 Task: In the  document opinion.html Use the feature 'and check spelling and grammer' Change font style of header to '24' Select the body of letter and change paragraph spacing to  1.5
Action: Mouse moved to (316, 401)
Screenshot: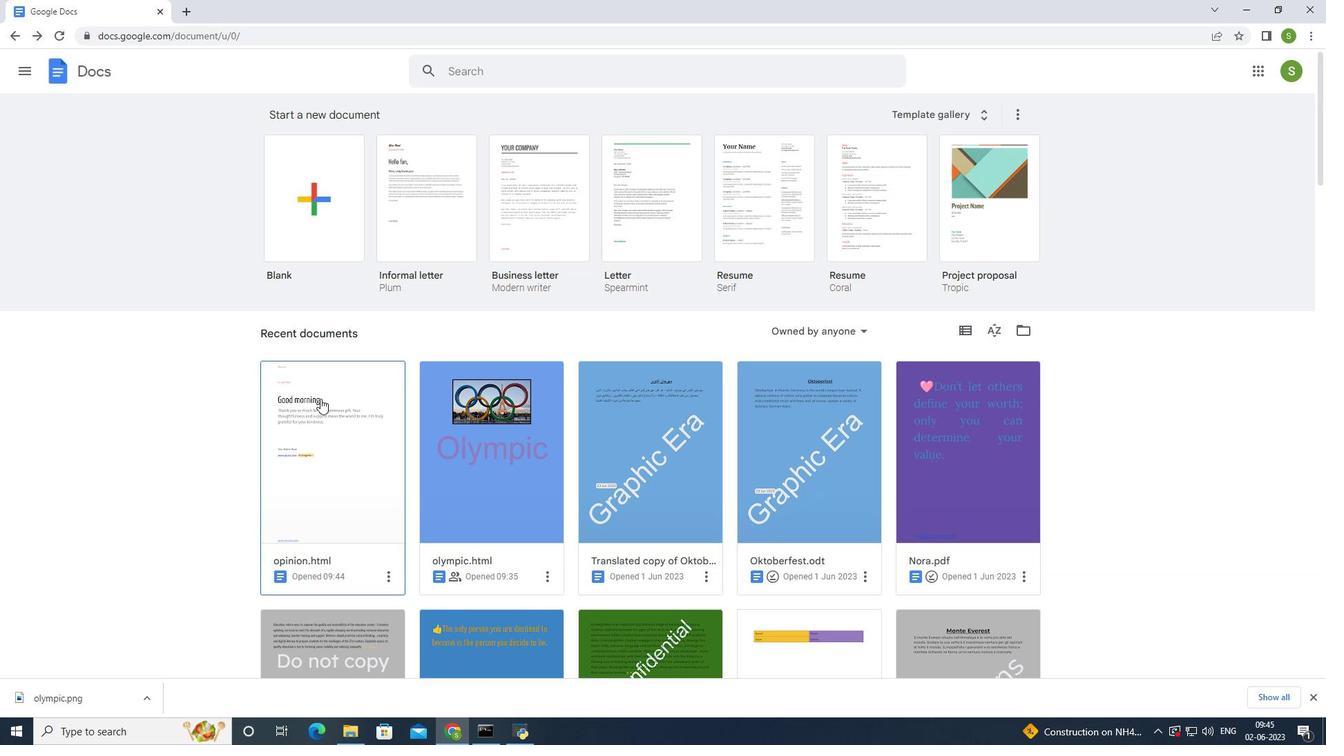 
Action: Mouse pressed left at (316, 401)
Screenshot: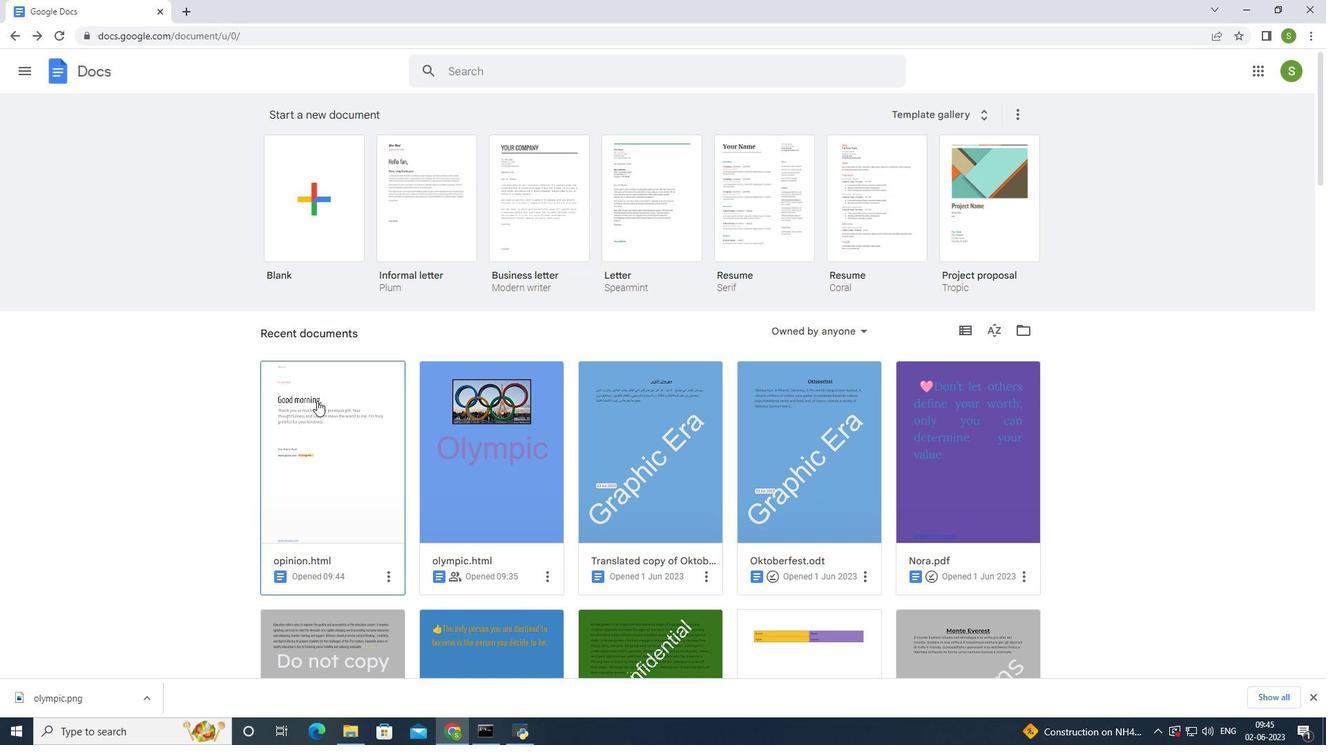 
Action: Mouse moved to (210, 78)
Screenshot: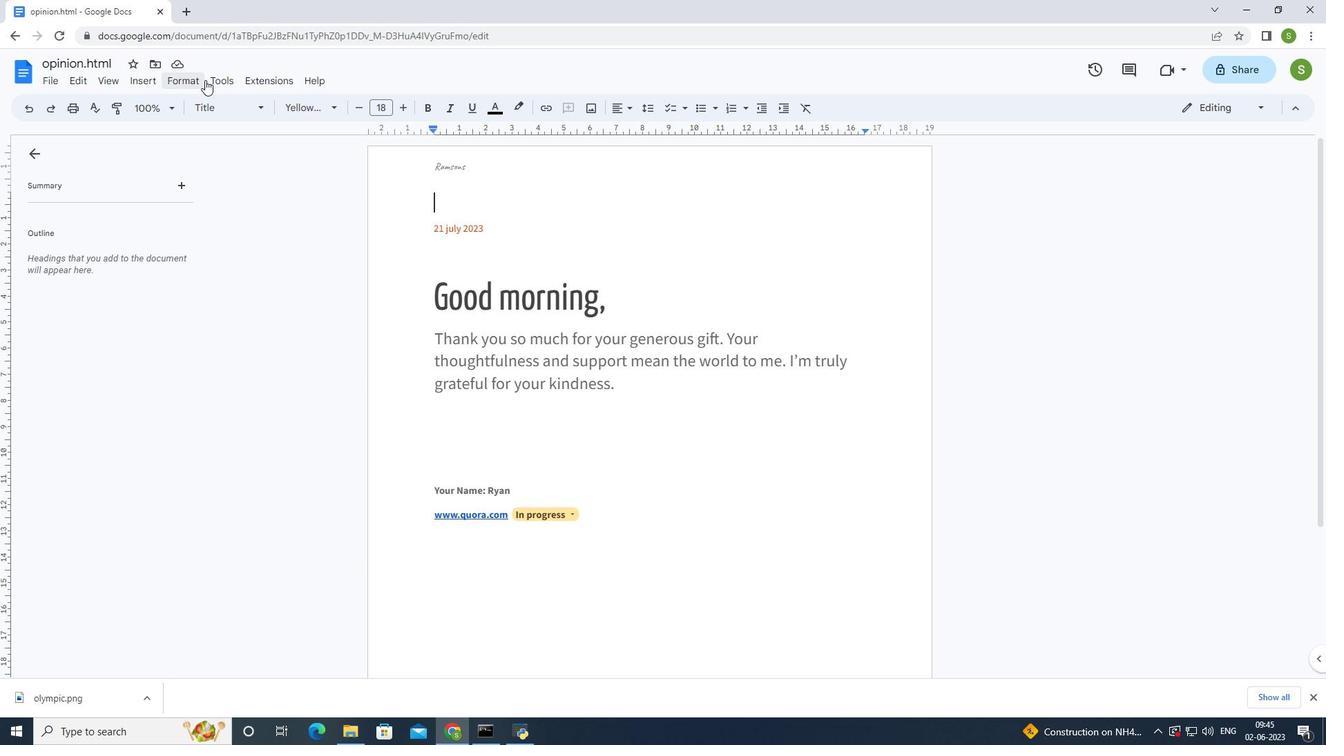 
Action: Mouse pressed left at (210, 78)
Screenshot: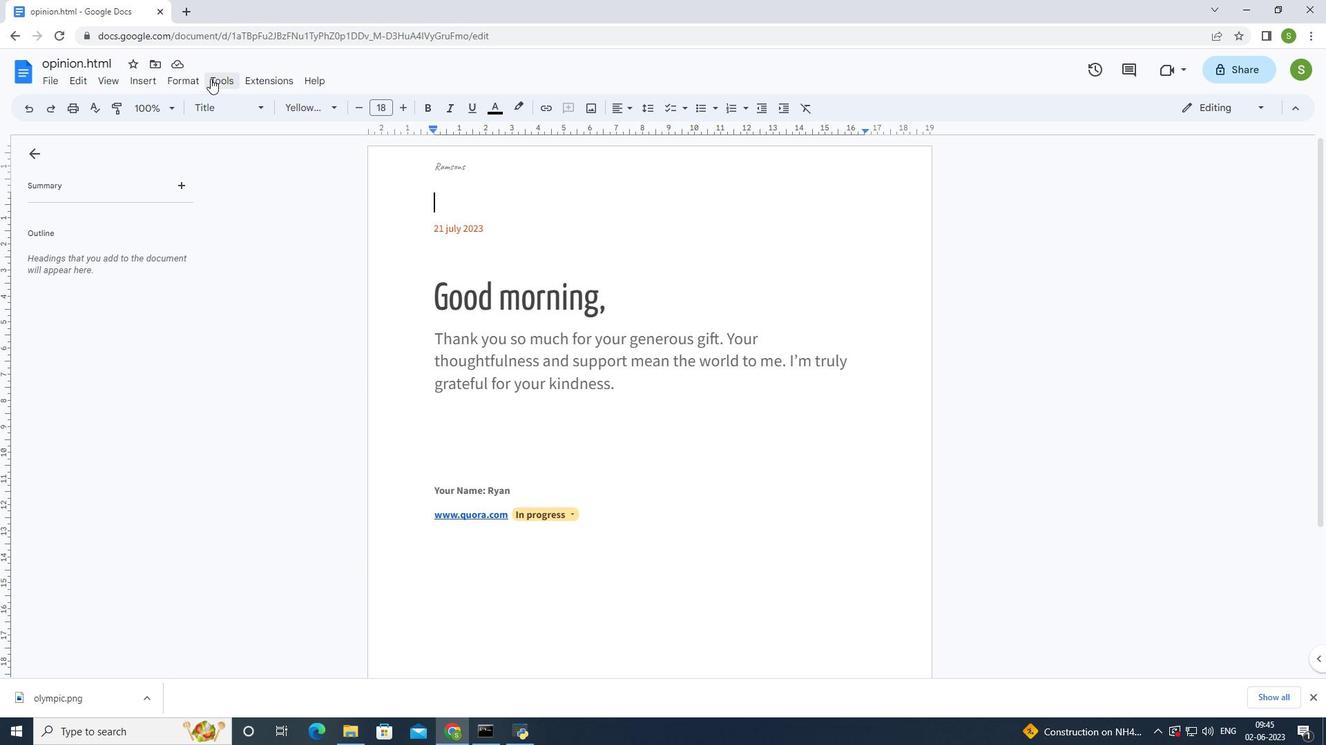 
Action: Mouse moved to (227, 100)
Screenshot: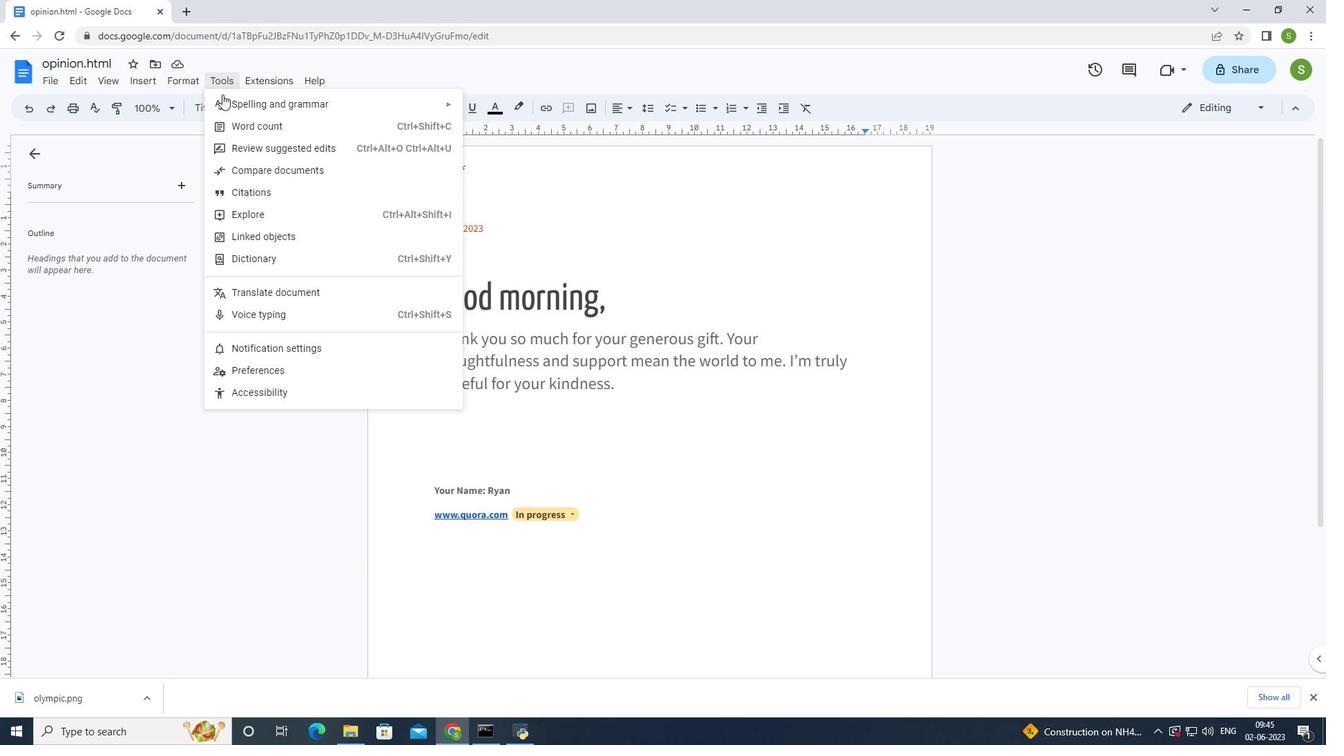 
Action: Mouse pressed left at (227, 100)
Screenshot: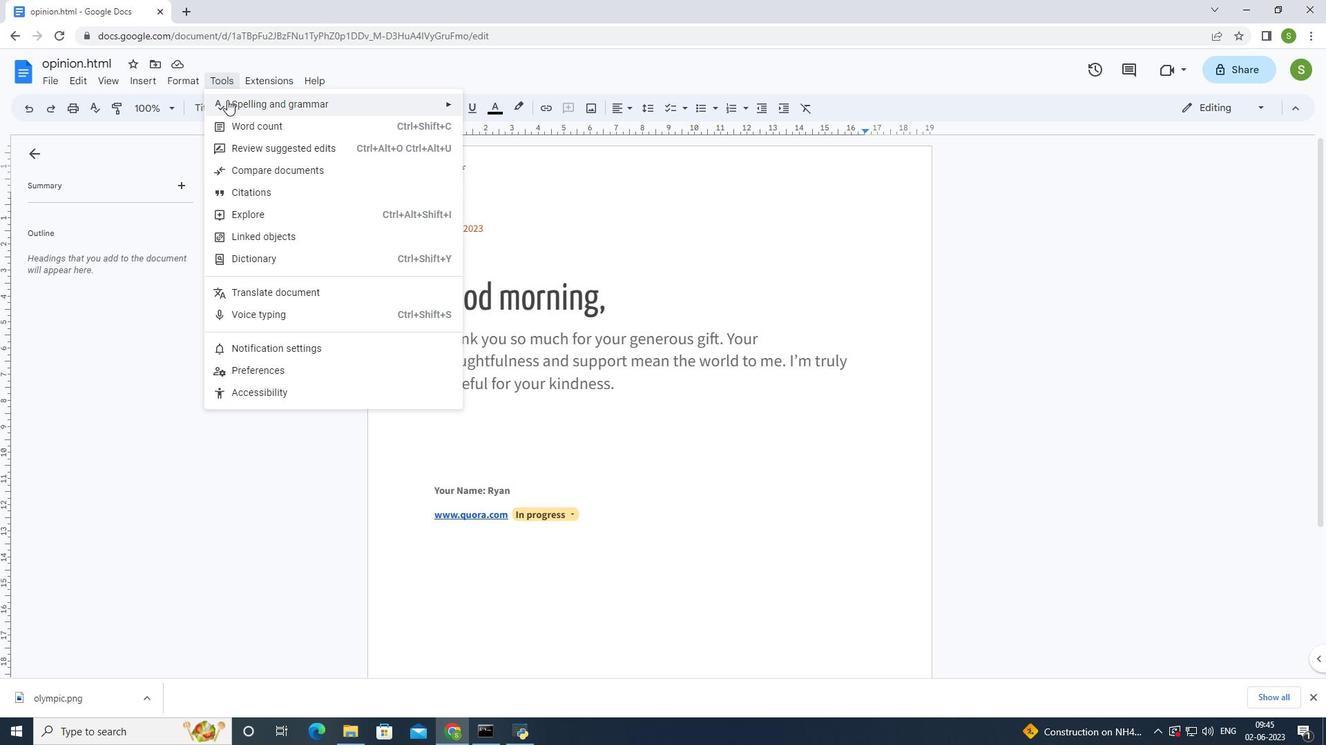
Action: Mouse moved to (562, 105)
Screenshot: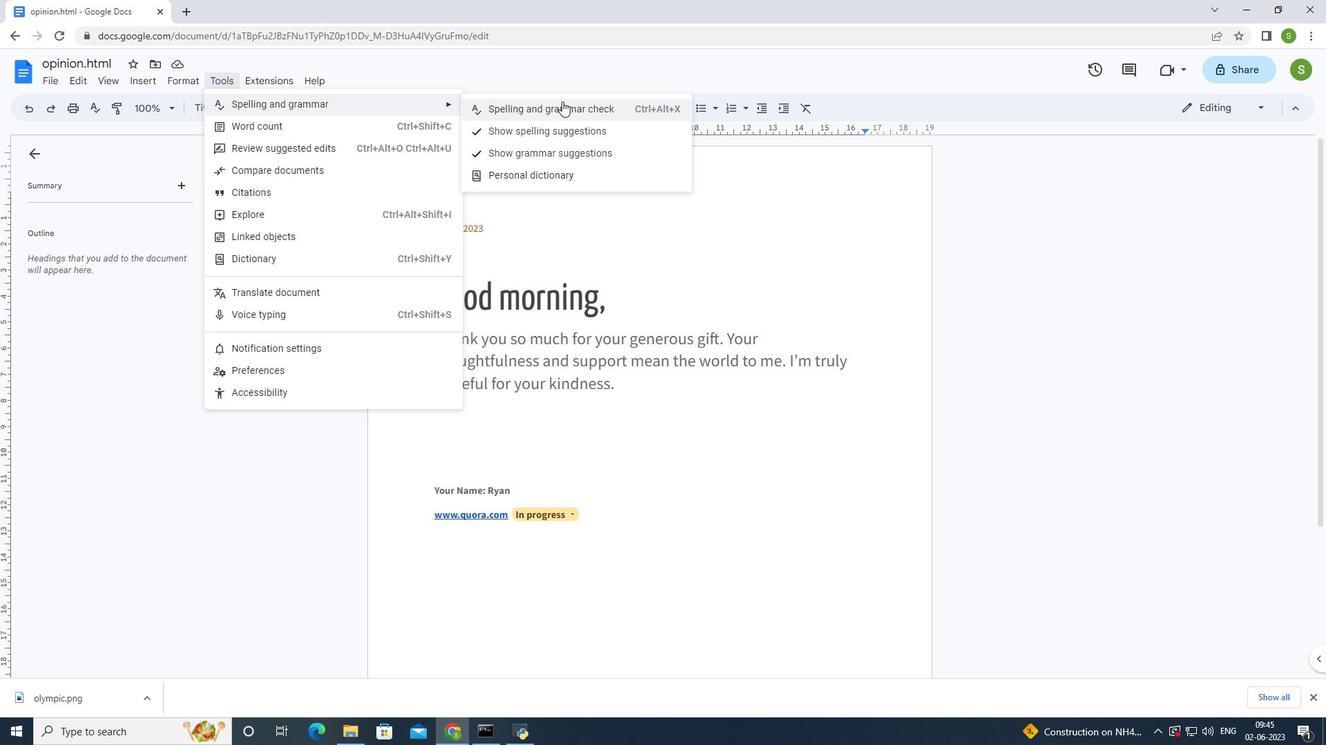 
Action: Mouse pressed left at (562, 105)
Screenshot: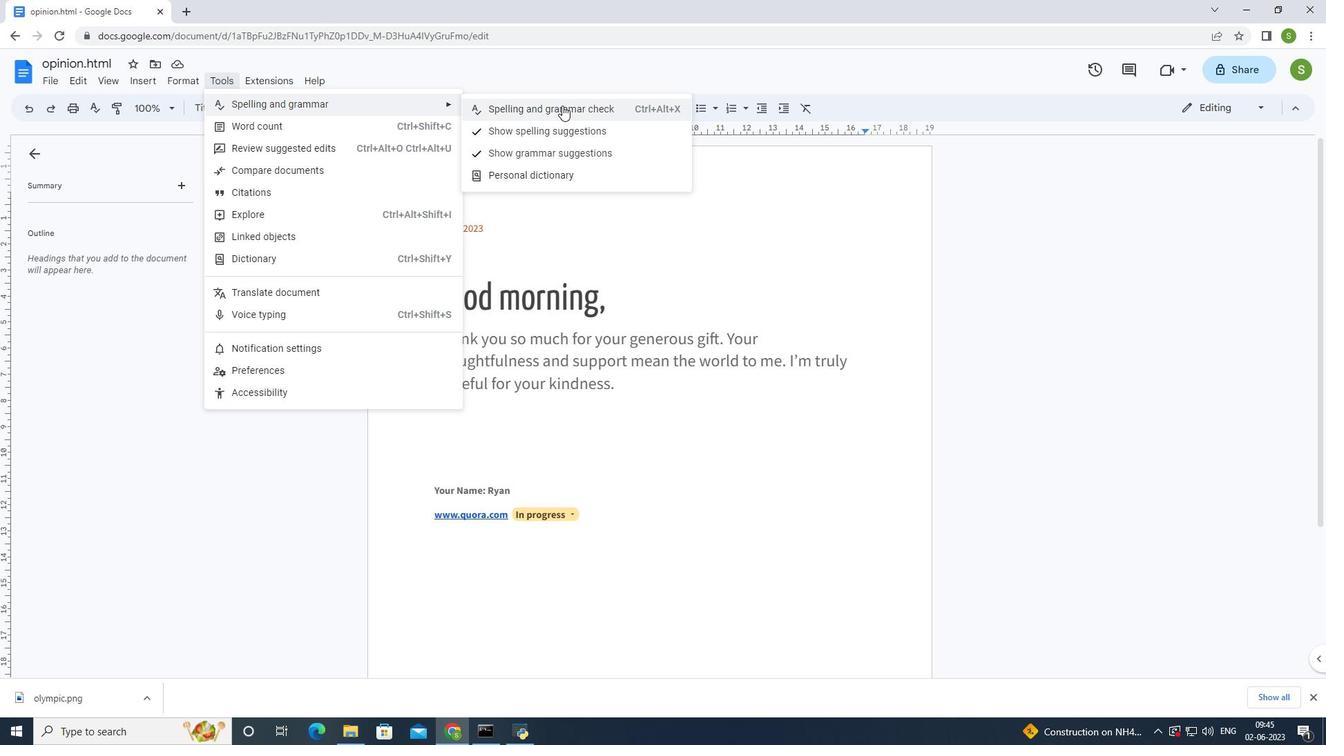 
Action: Mouse moved to (473, 171)
Screenshot: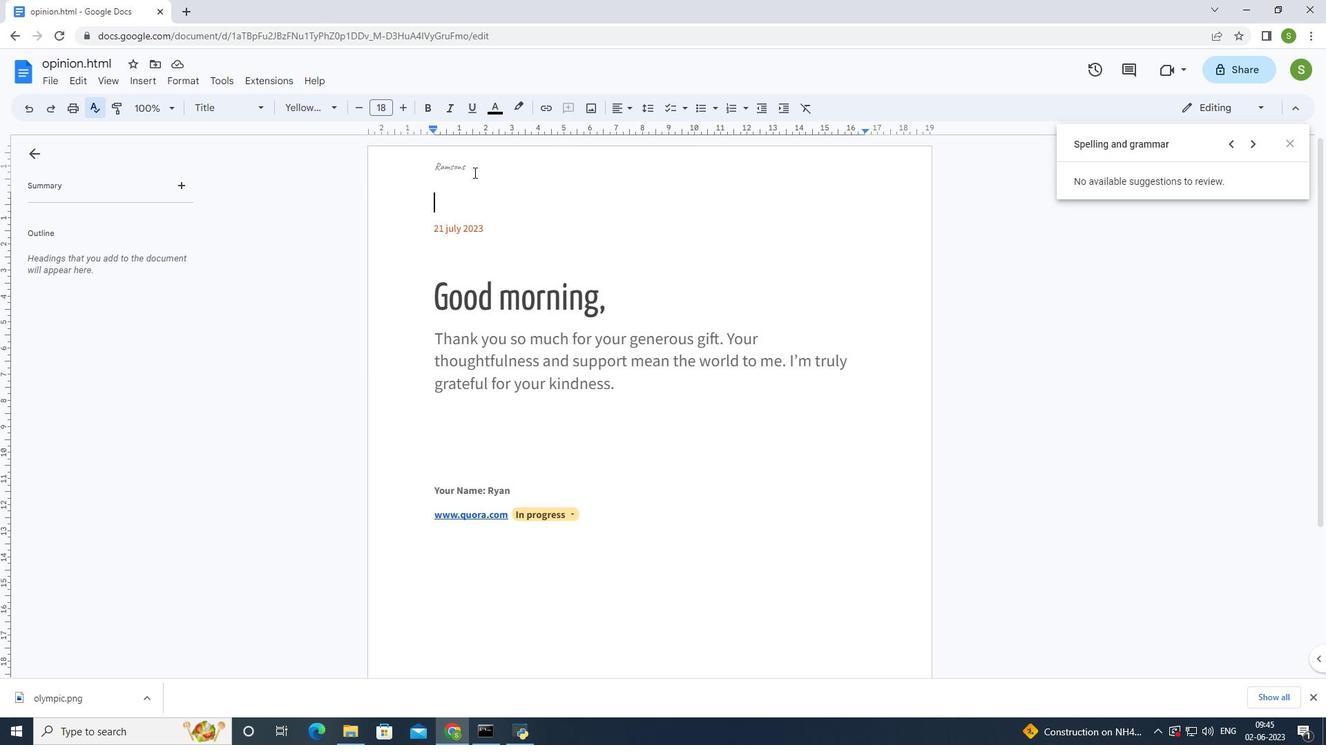 
Action: Mouse pressed left at (473, 171)
Screenshot: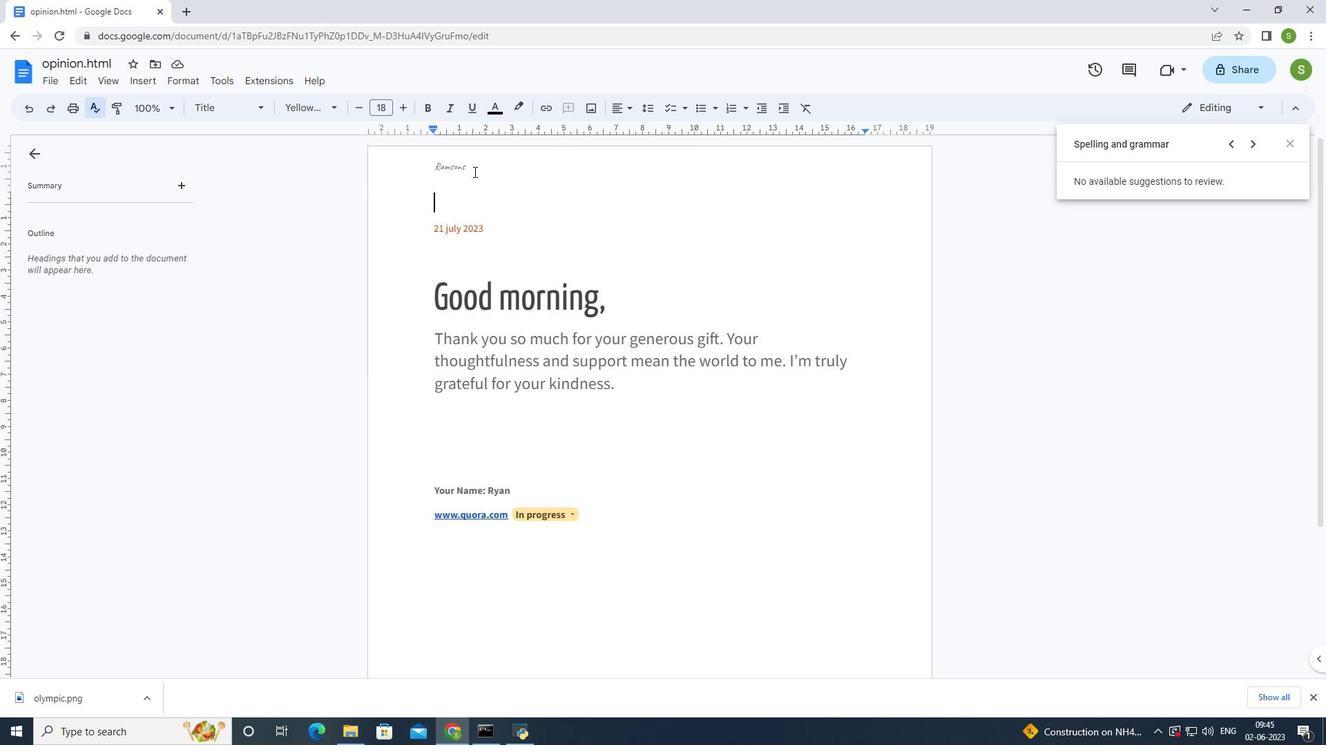 
Action: Mouse moved to (472, 167)
Screenshot: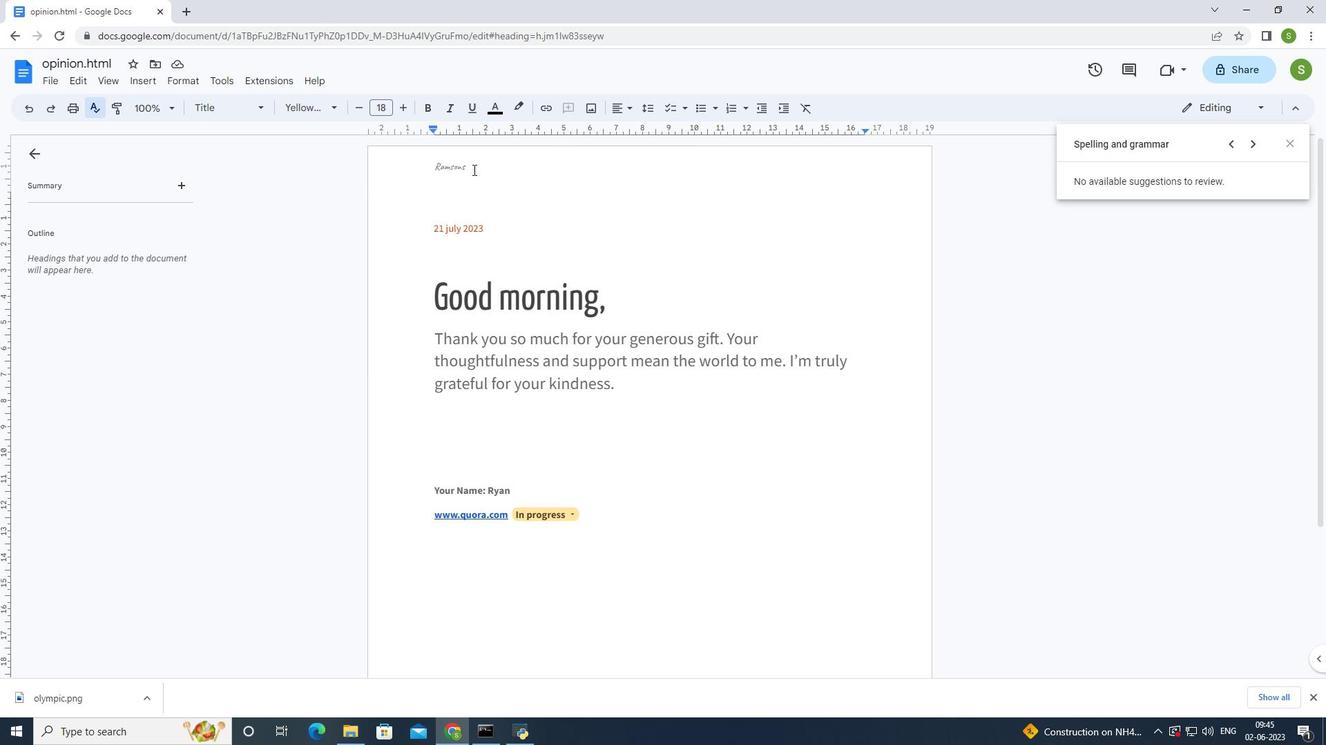 
Action: Mouse pressed left at (472, 167)
Screenshot: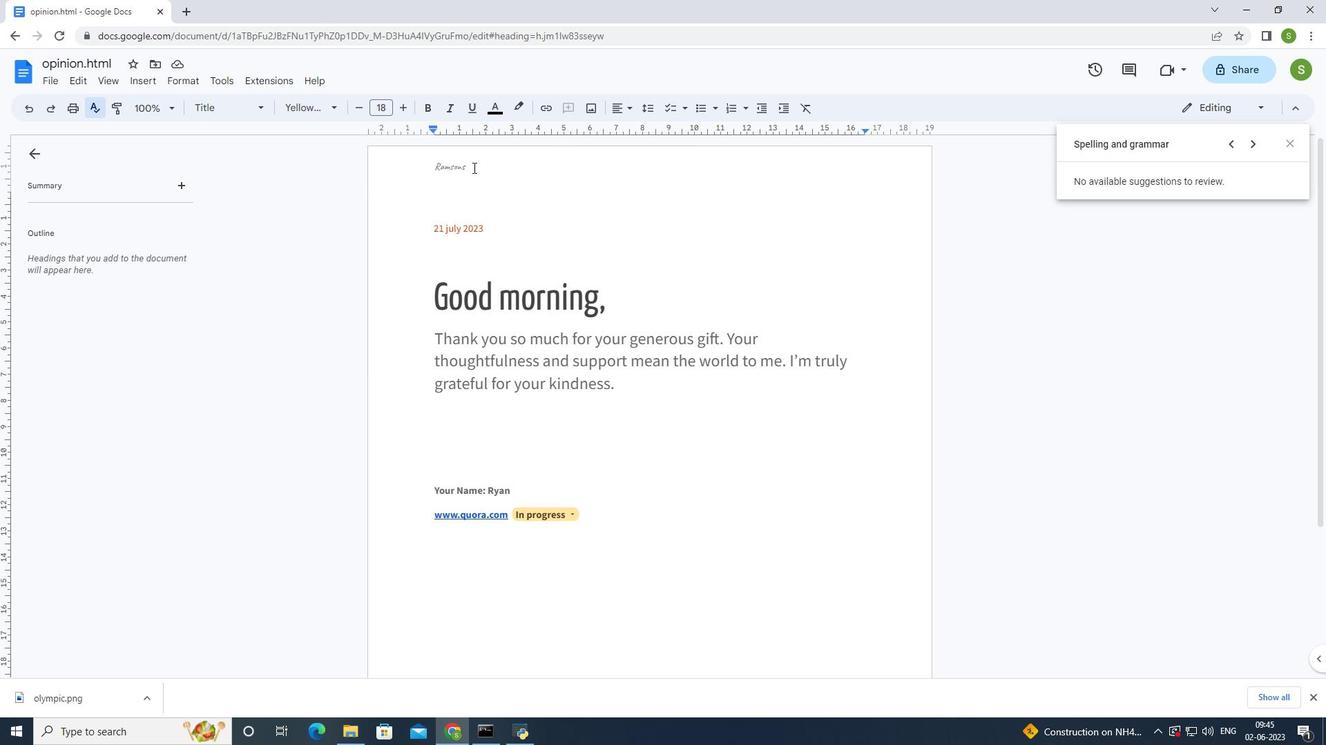 
Action: Mouse moved to (477, 169)
Screenshot: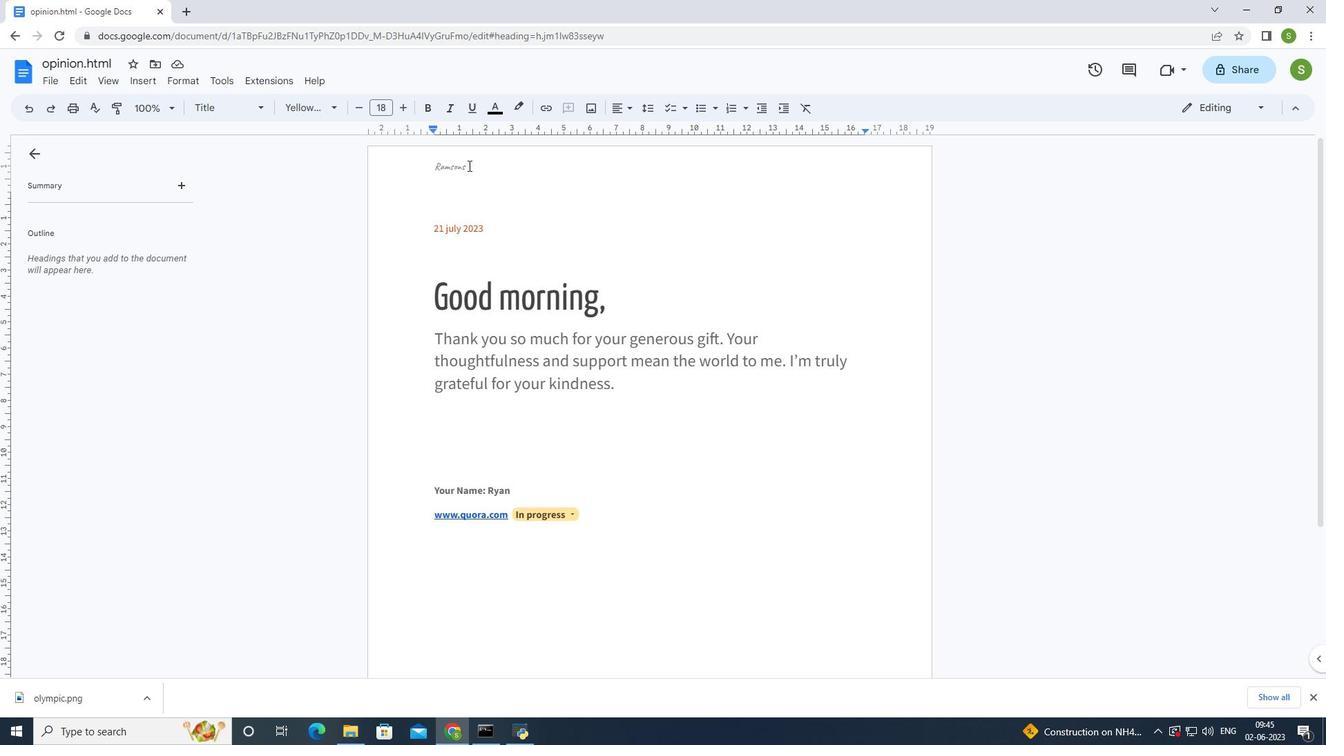 
Action: Mouse pressed left at (477, 169)
Screenshot: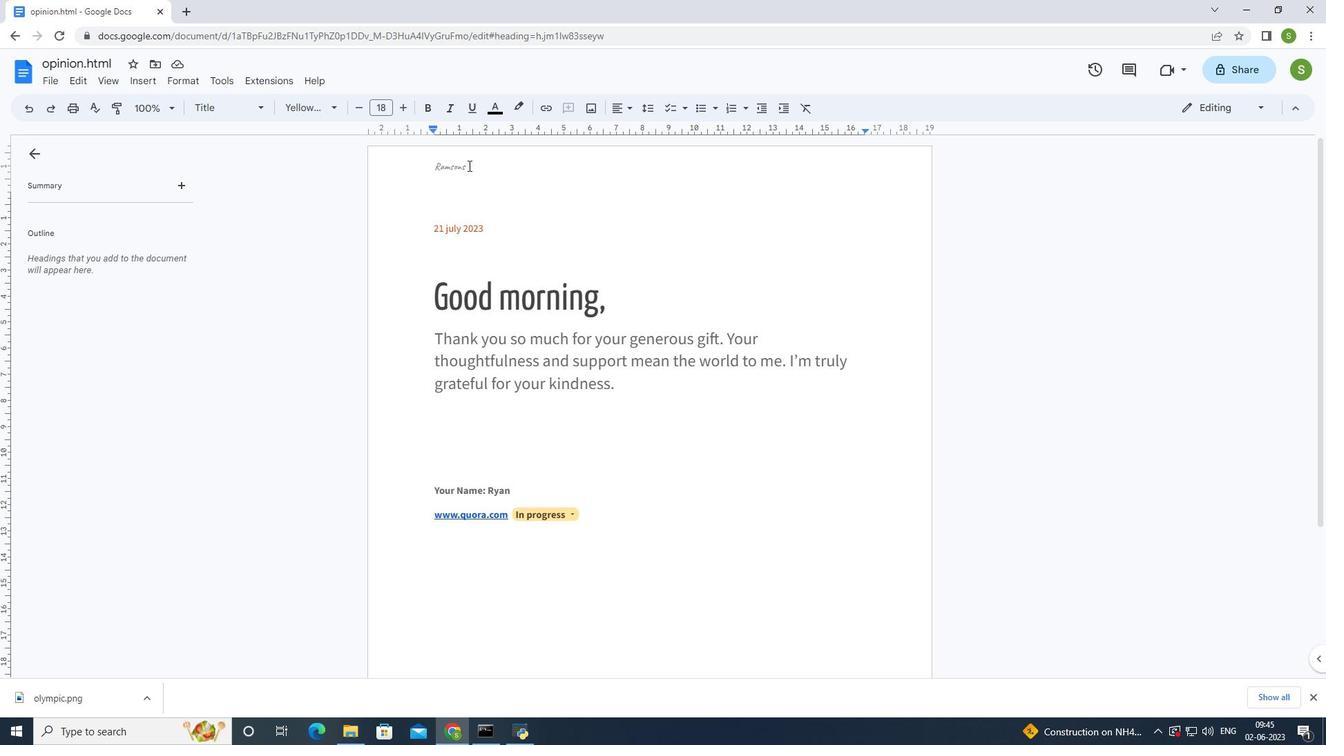 
Action: Mouse pressed left at (477, 169)
Screenshot: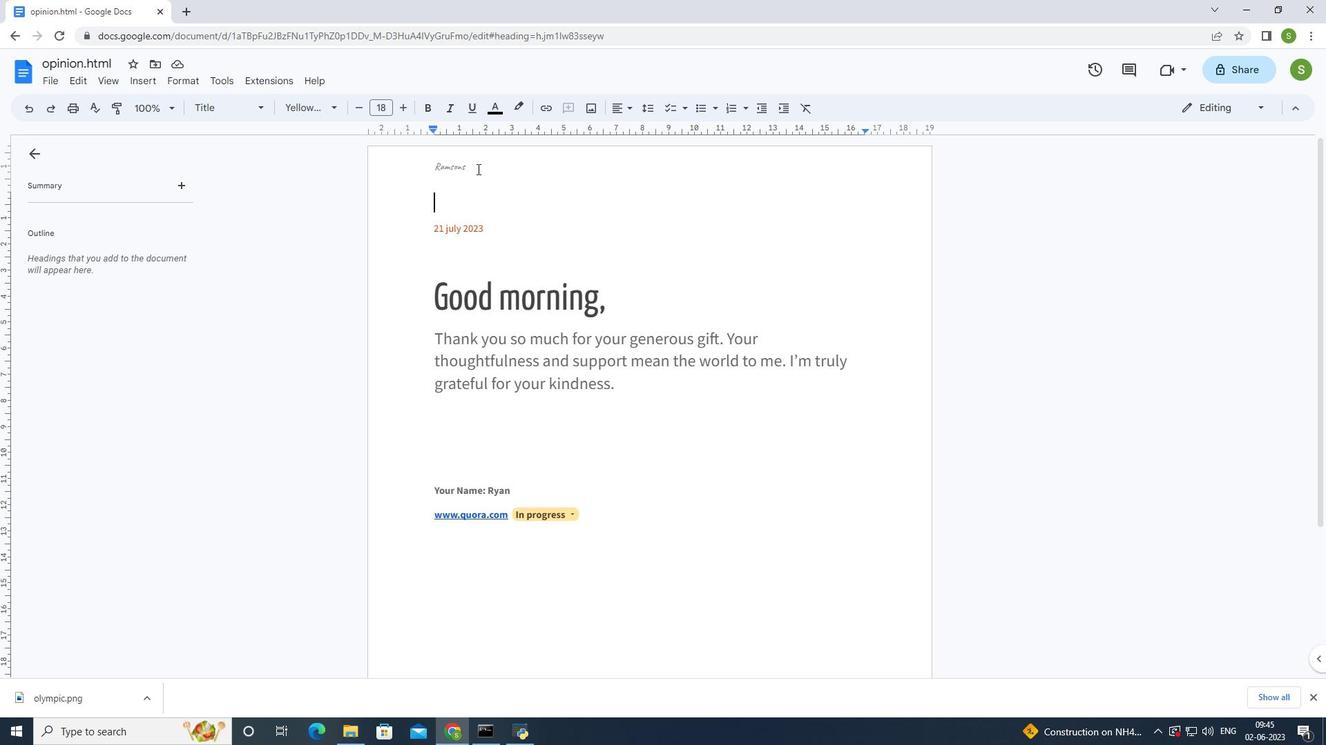 
Action: Mouse pressed left at (477, 169)
Screenshot: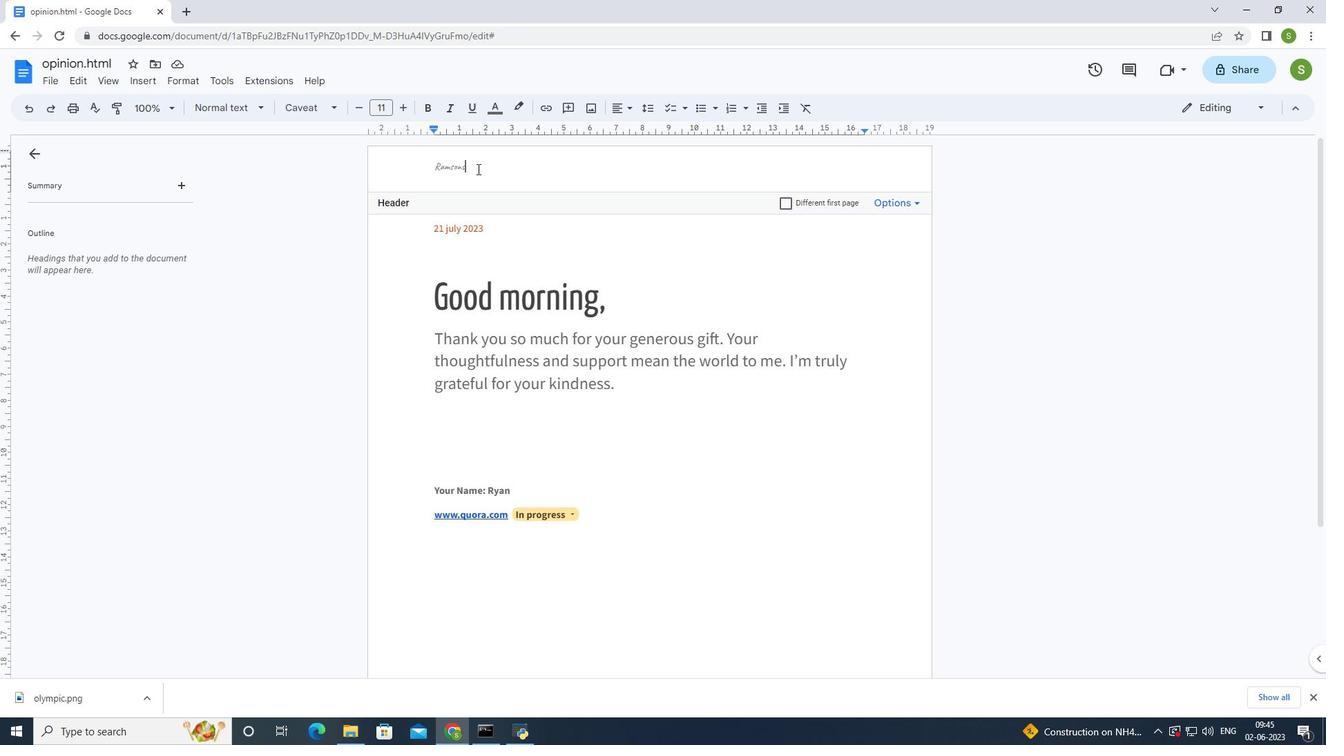 
Action: Mouse moved to (400, 109)
Screenshot: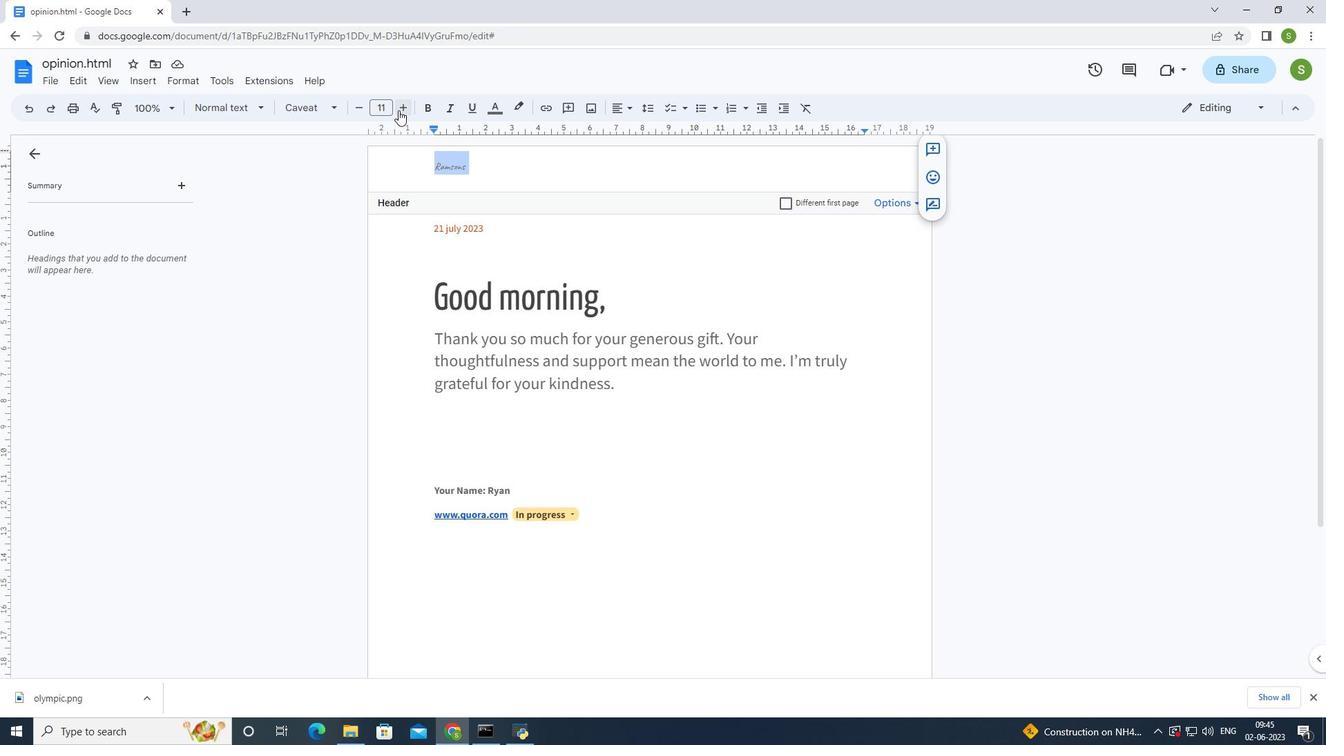 
Action: Mouse pressed left at (400, 109)
Screenshot: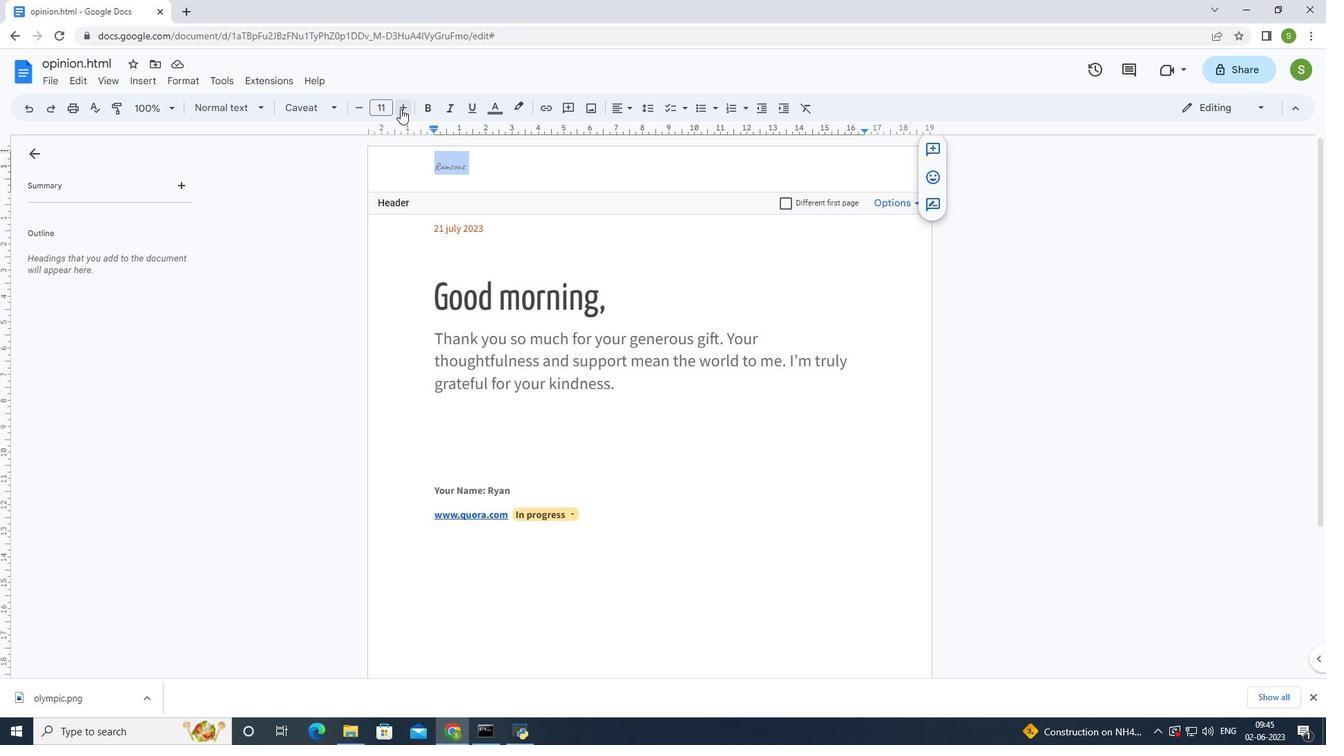 
Action: Mouse pressed left at (400, 109)
Screenshot: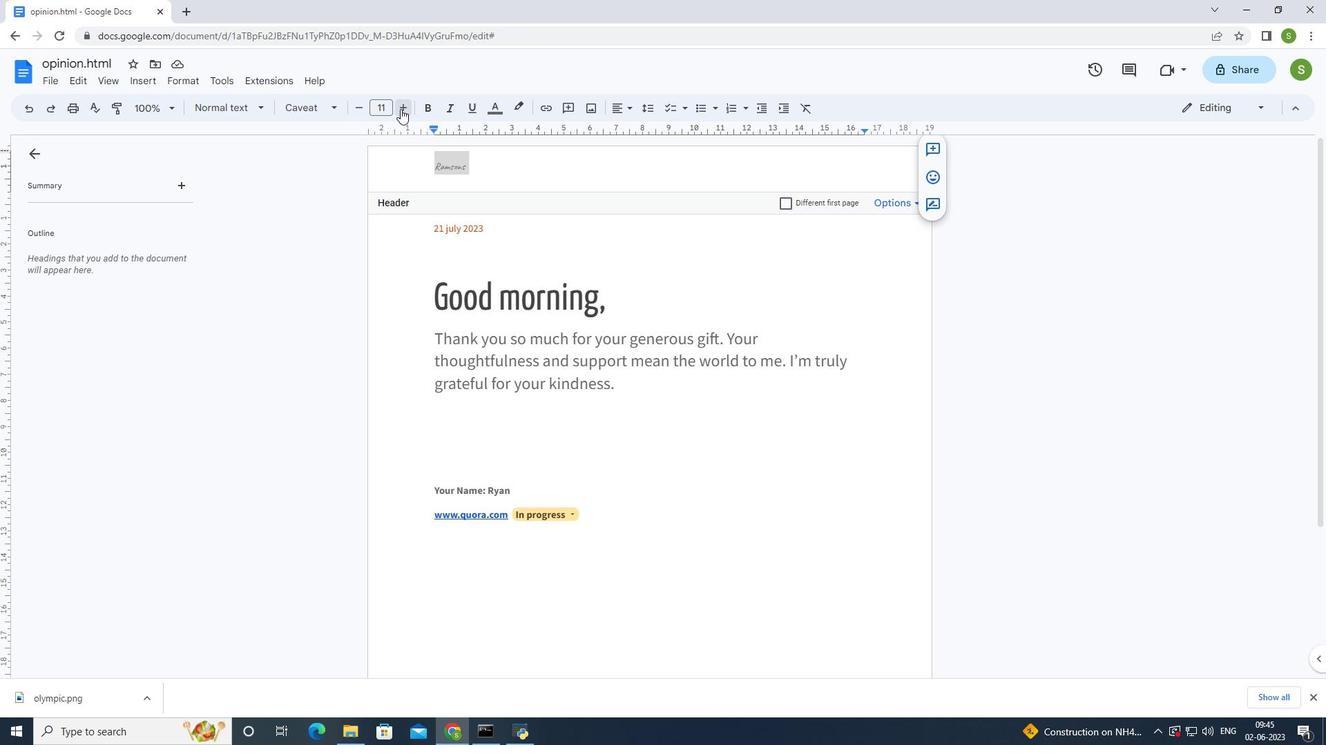 
Action: Mouse pressed left at (400, 109)
Screenshot: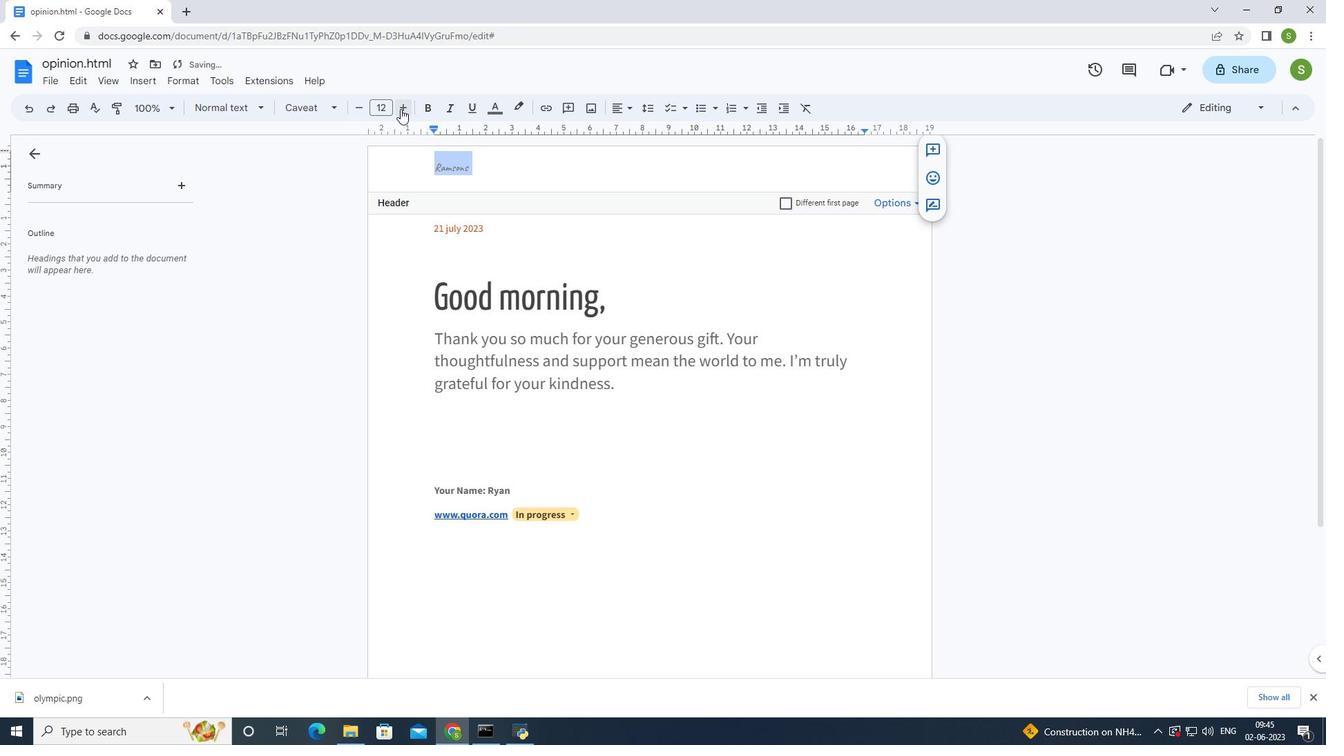 
Action: Mouse pressed left at (400, 109)
Screenshot: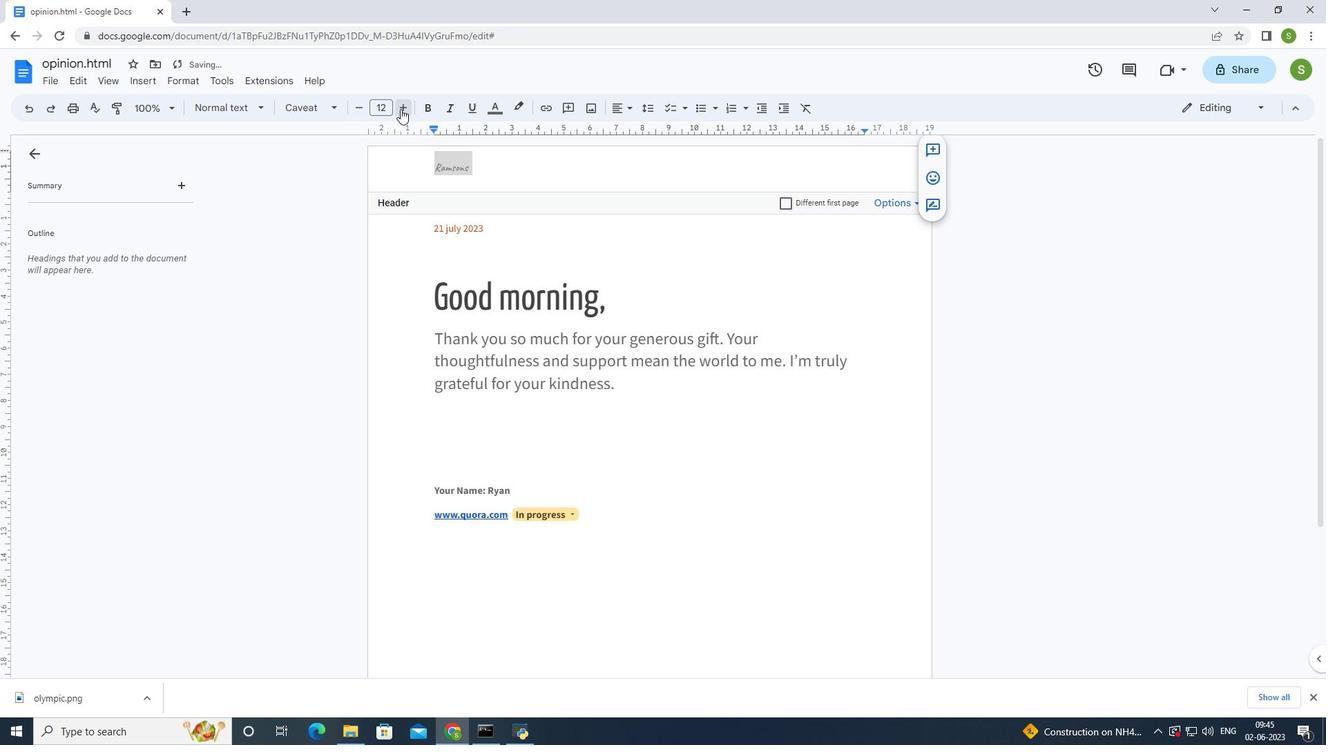 
Action: Mouse pressed left at (400, 109)
Screenshot: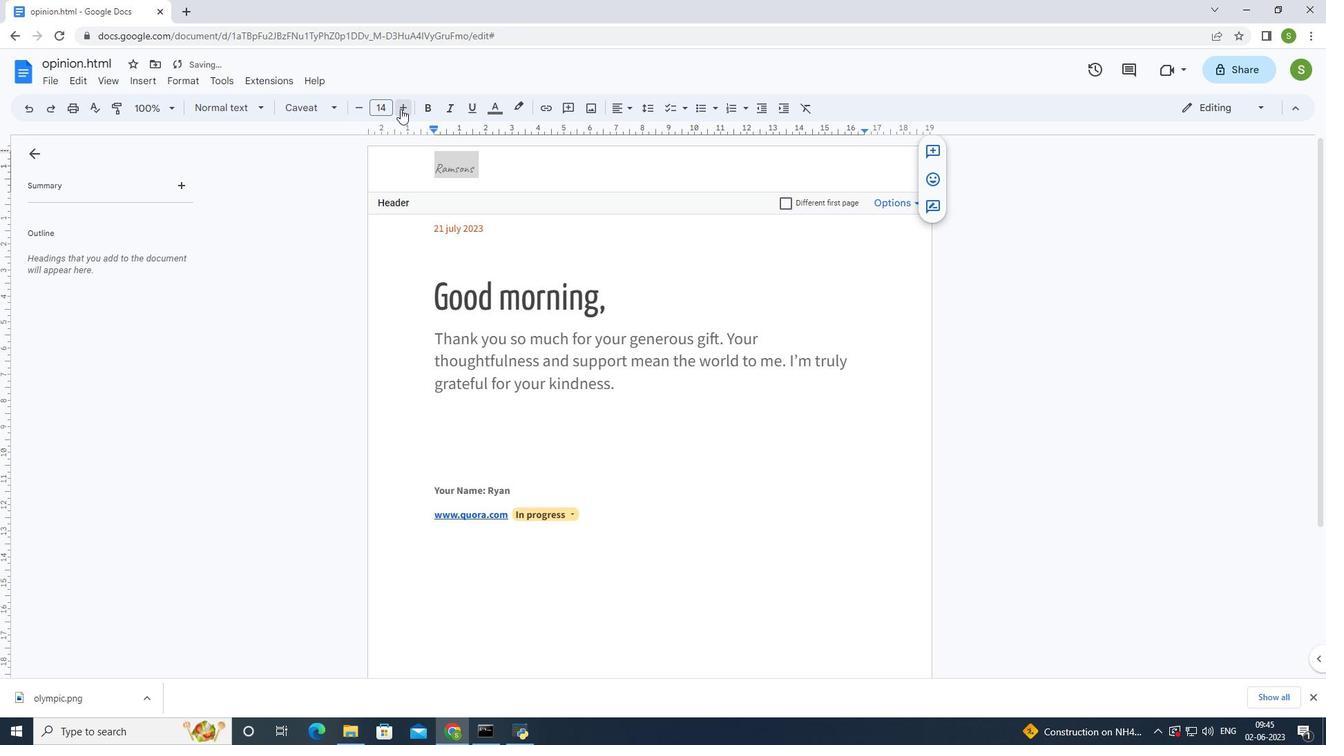 
Action: Mouse pressed left at (400, 109)
Screenshot: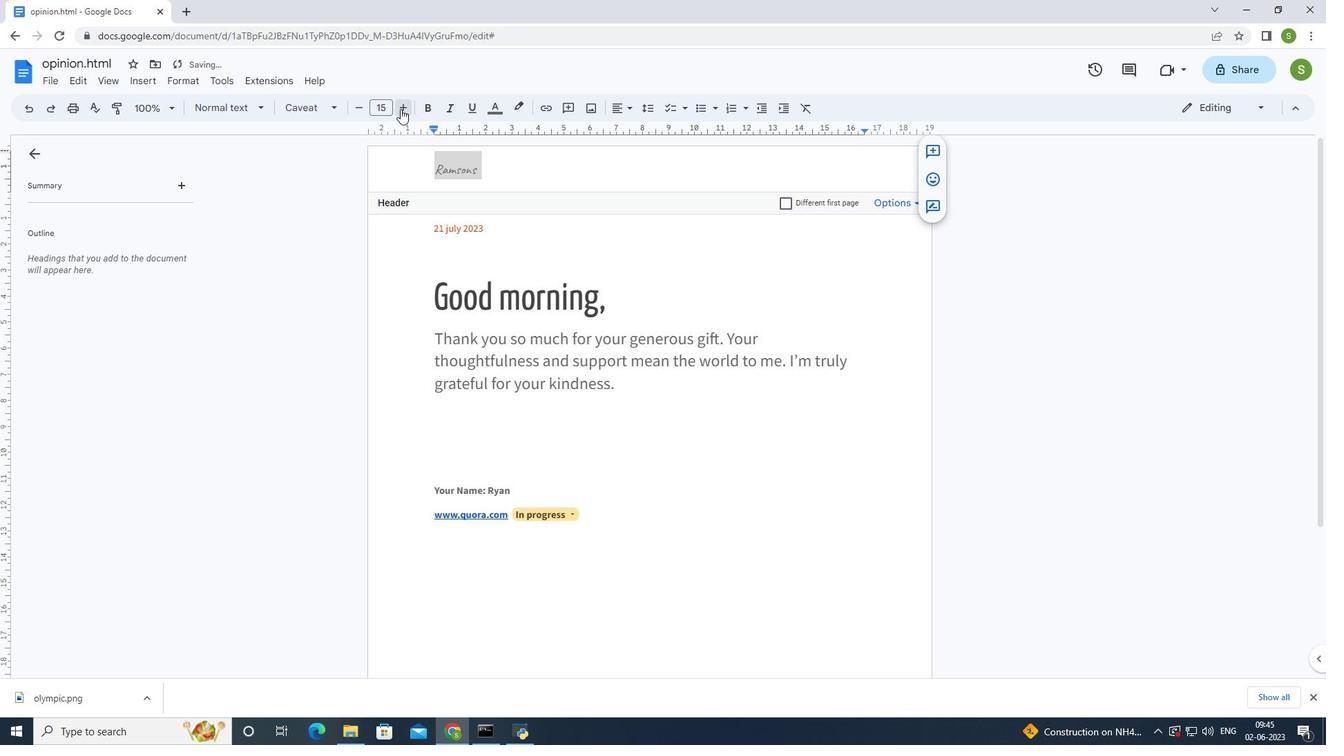 
Action: Mouse pressed left at (400, 109)
Screenshot: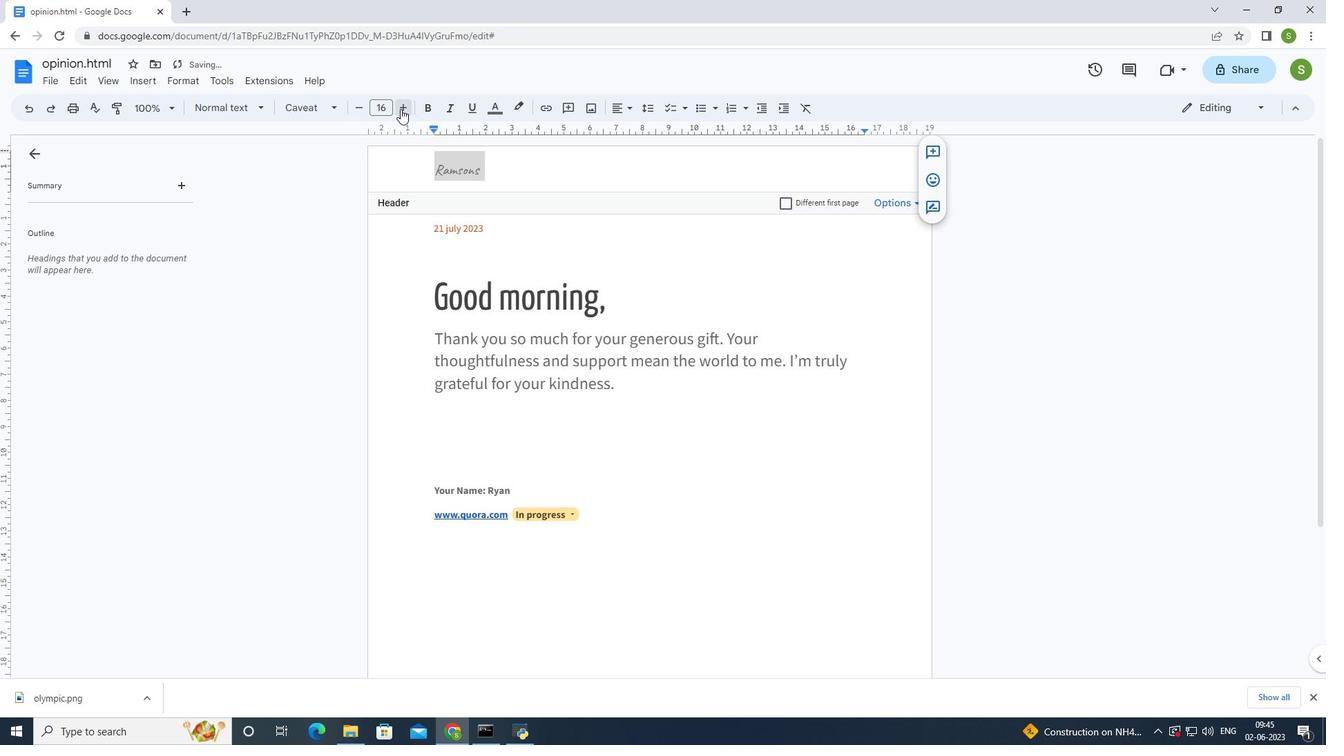 
Action: Mouse pressed left at (400, 109)
Screenshot: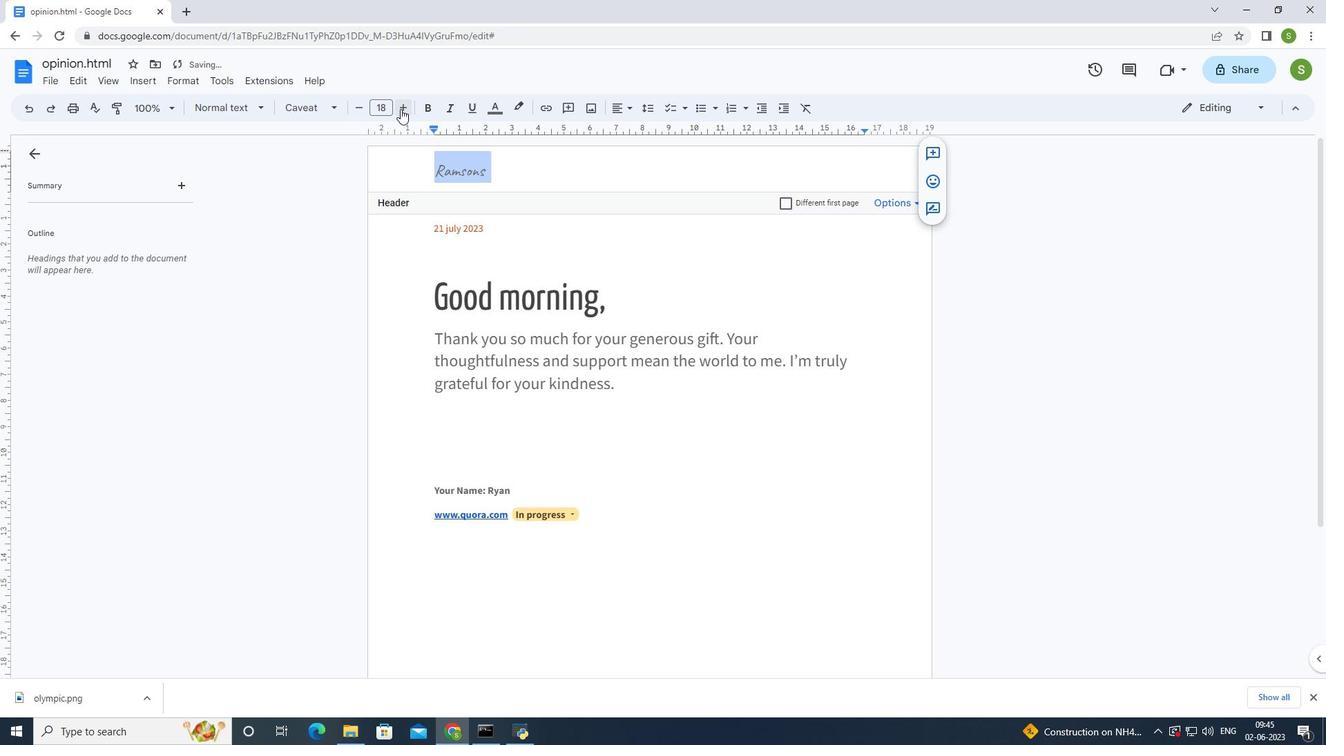 
Action: Mouse pressed left at (400, 109)
Screenshot: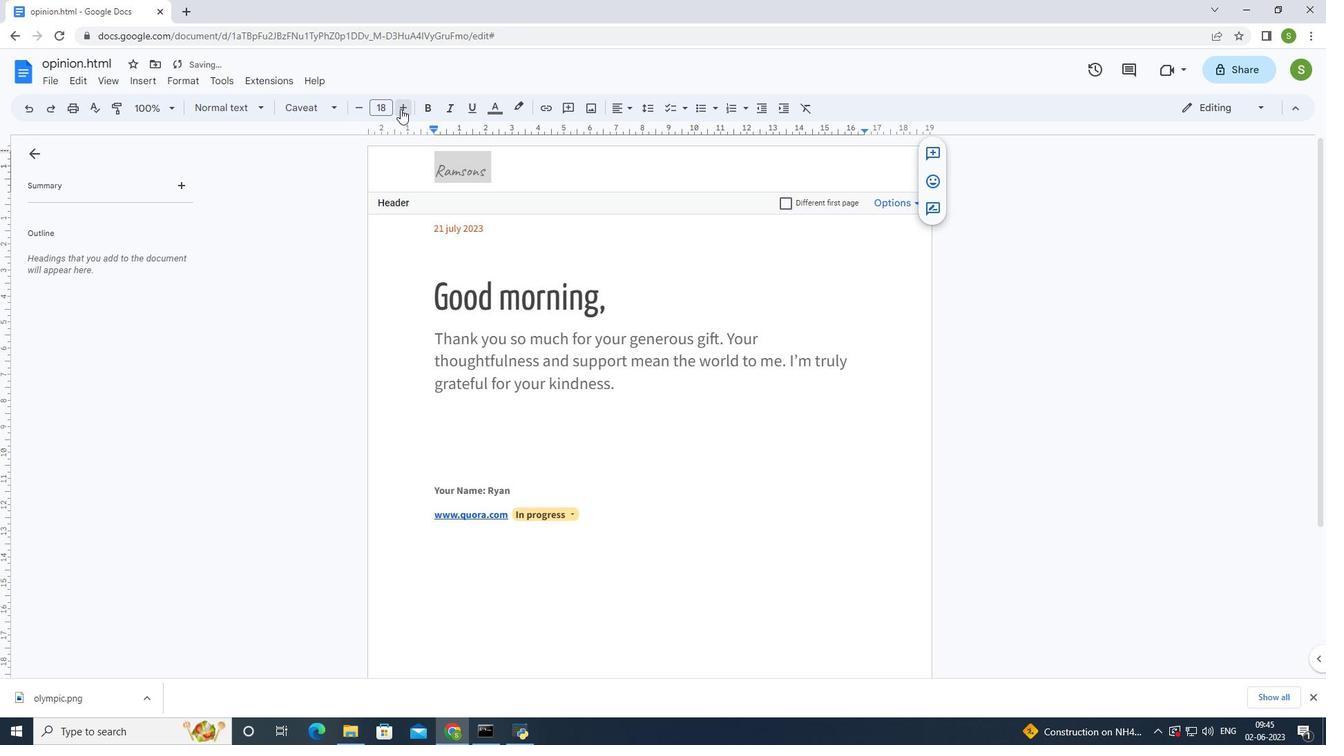 
Action: Mouse pressed left at (400, 109)
Screenshot: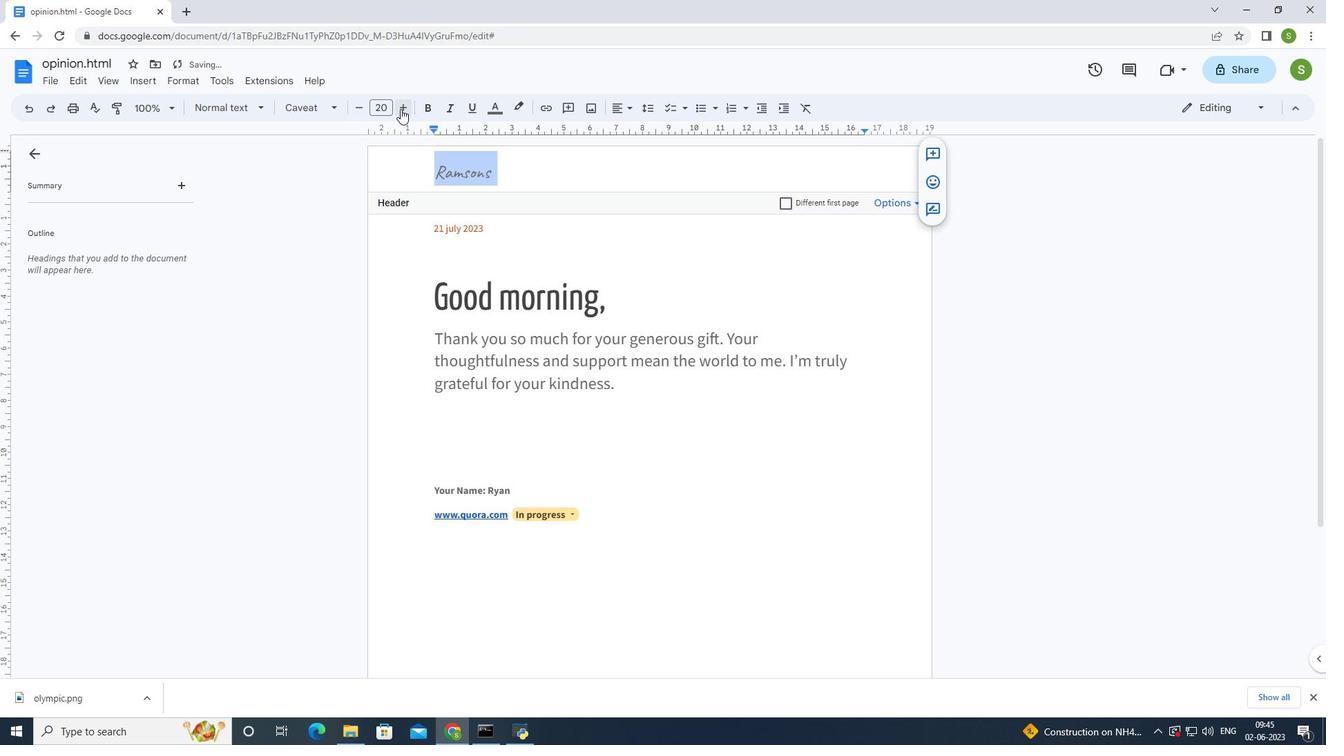 
Action: Mouse pressed left at (400, 109)
Screenshot: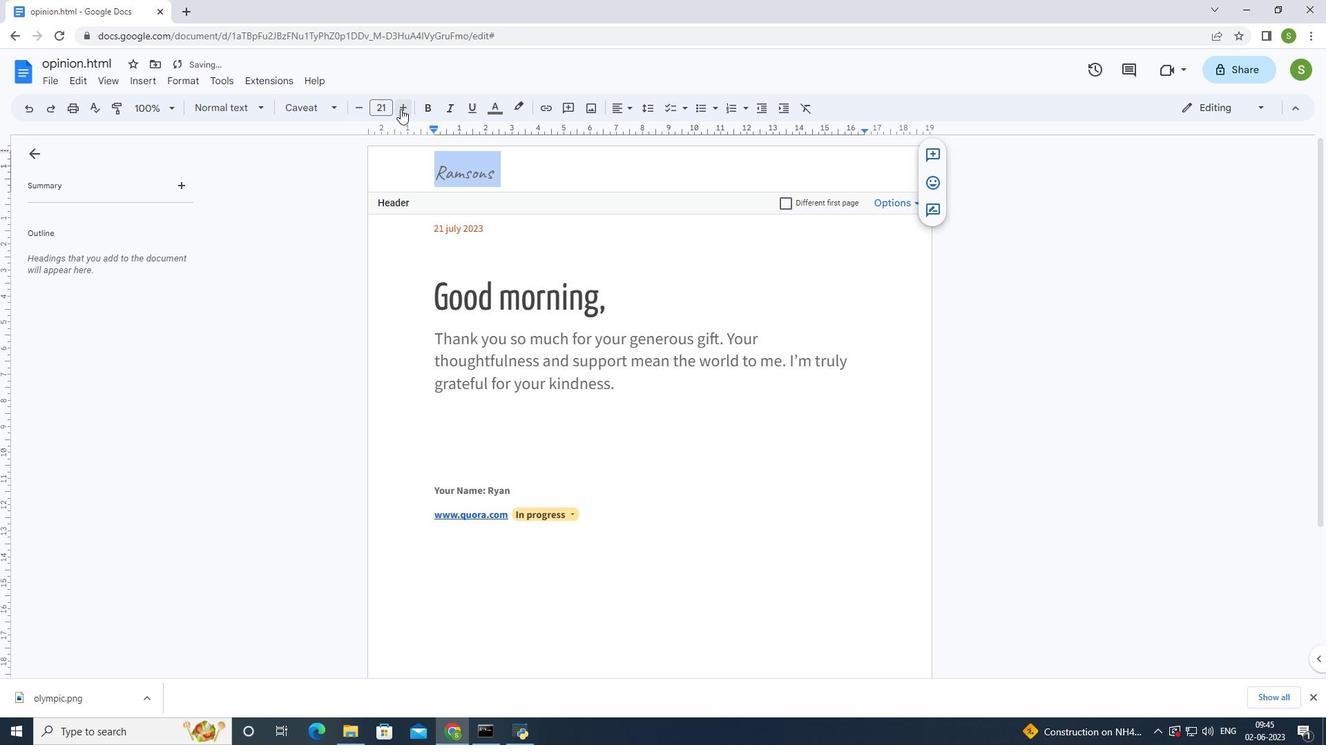 
Action: Mouse pressed left at (400, 109)
Screenshot: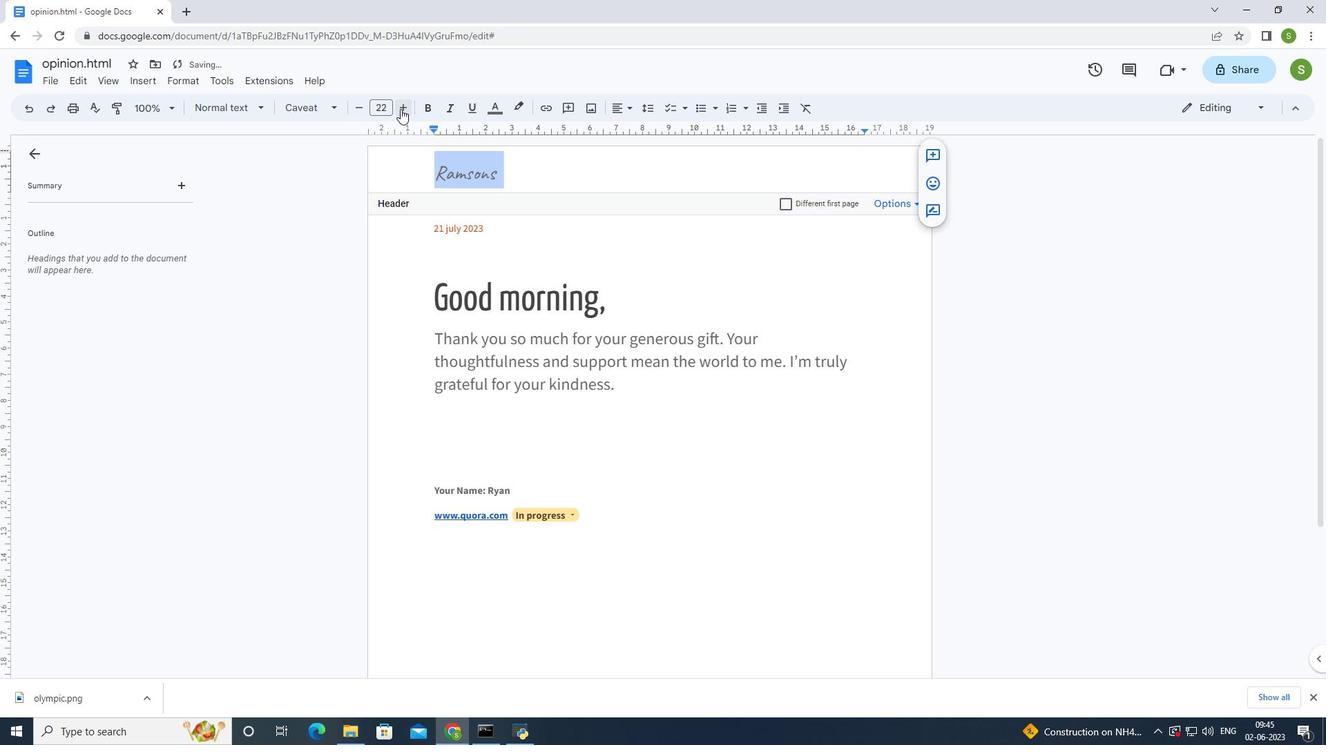 
Action: Mouse pressed left at (400, 109)
Screenshot: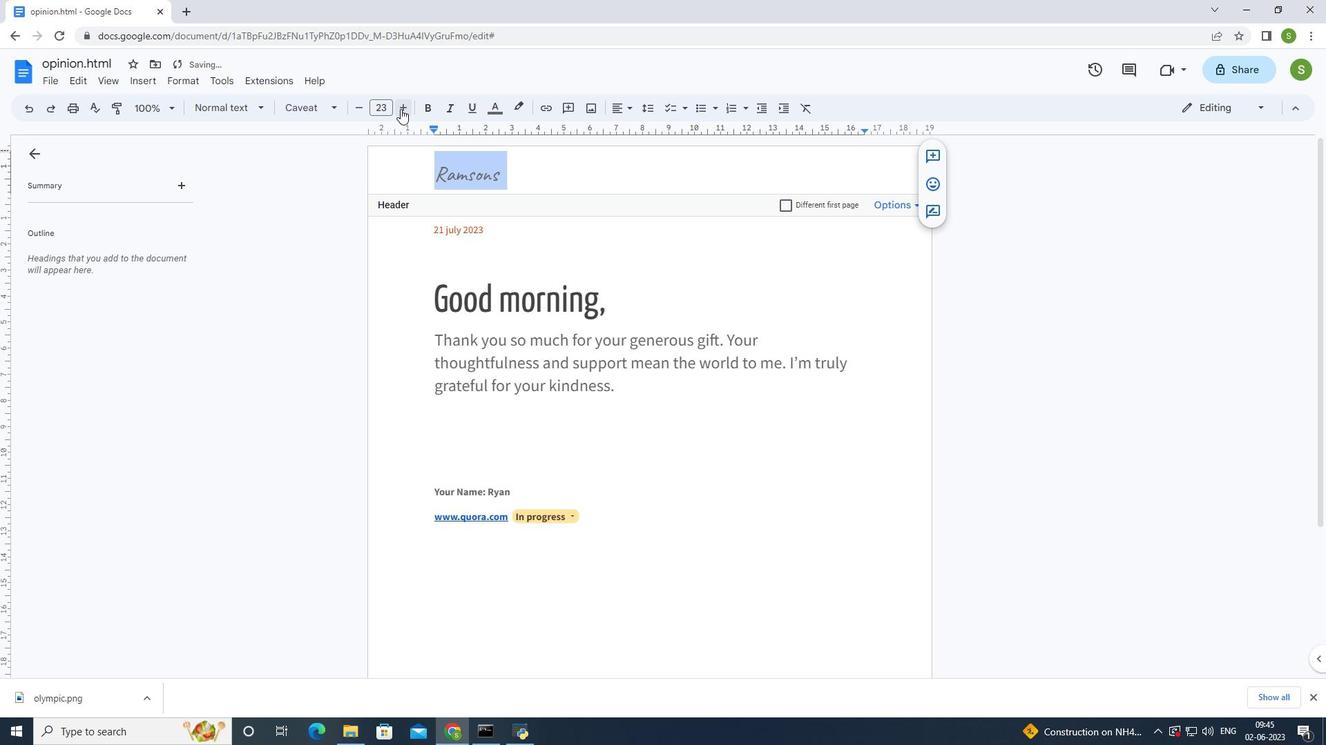 
Action: Mouse moved to (550, 178)
Screenshot: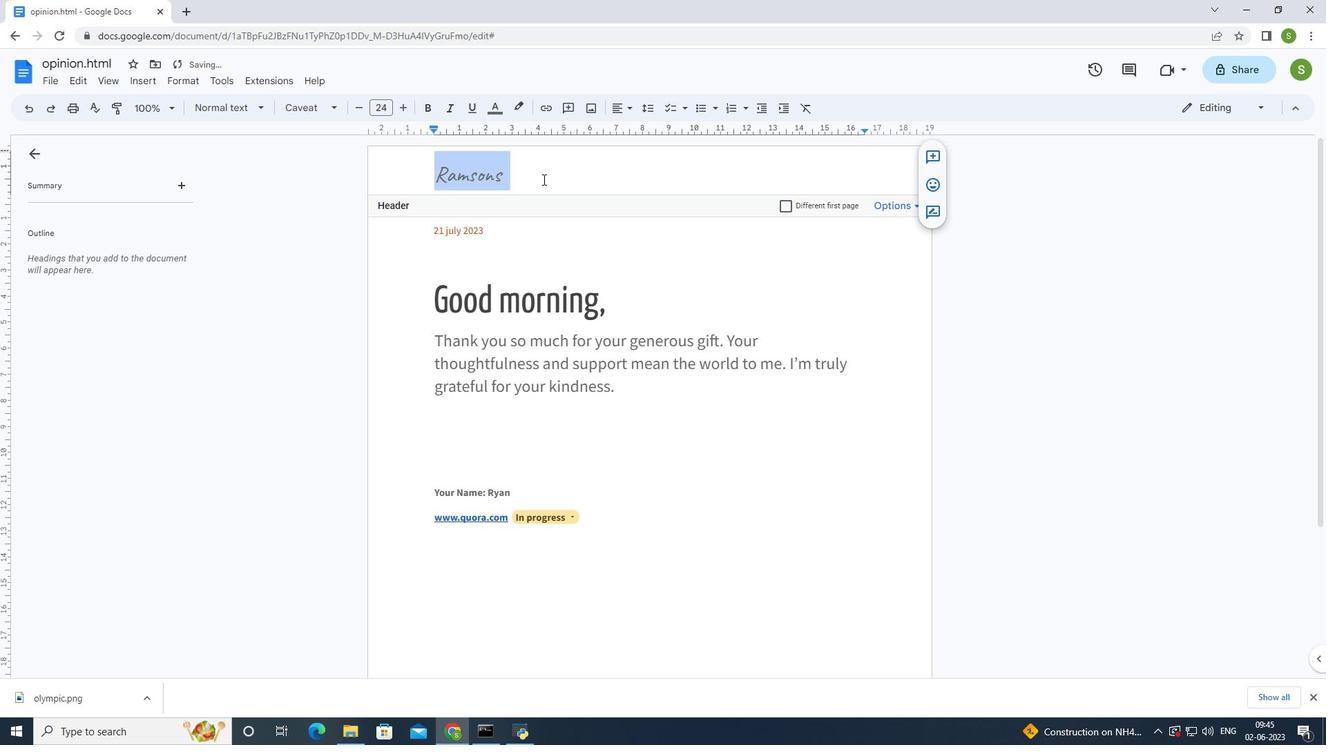 
Action: Mouse pressed left at (550, 178)
Screenshot: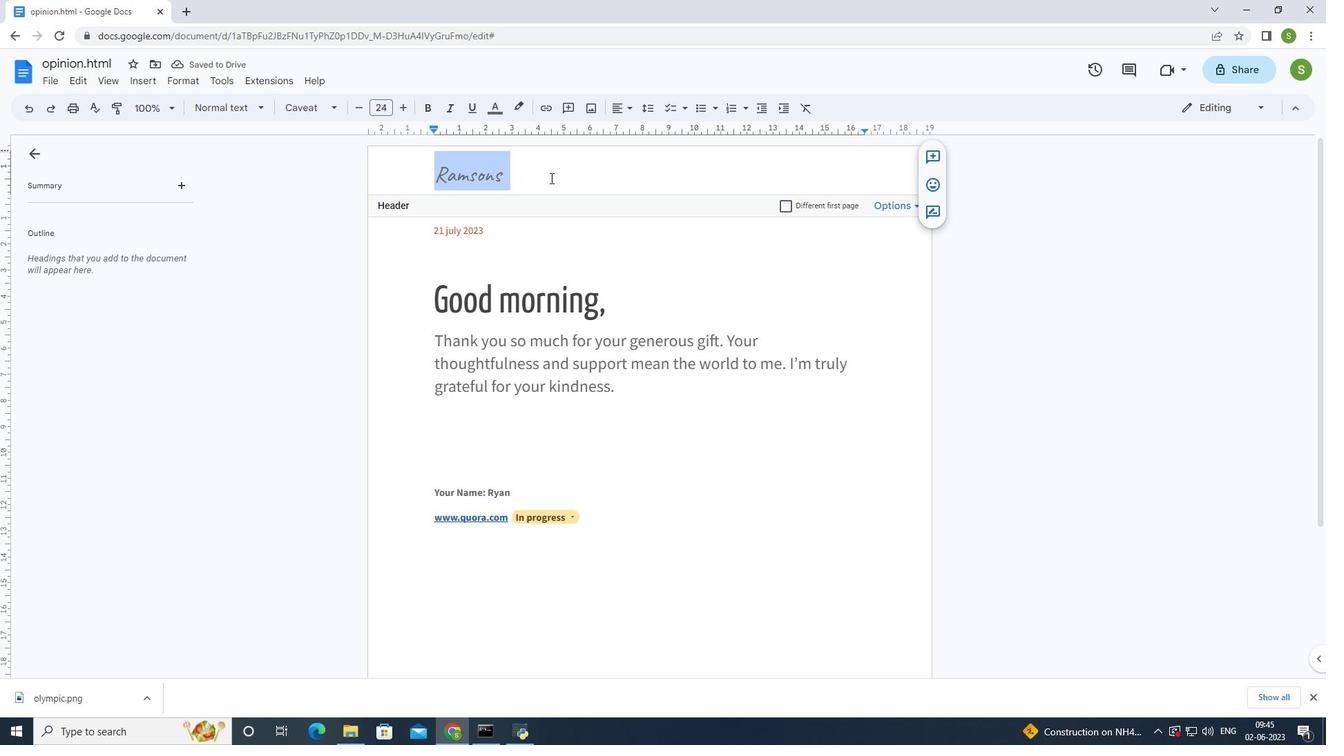 
Action: Mouse moved to (446, 355)
Screenshot: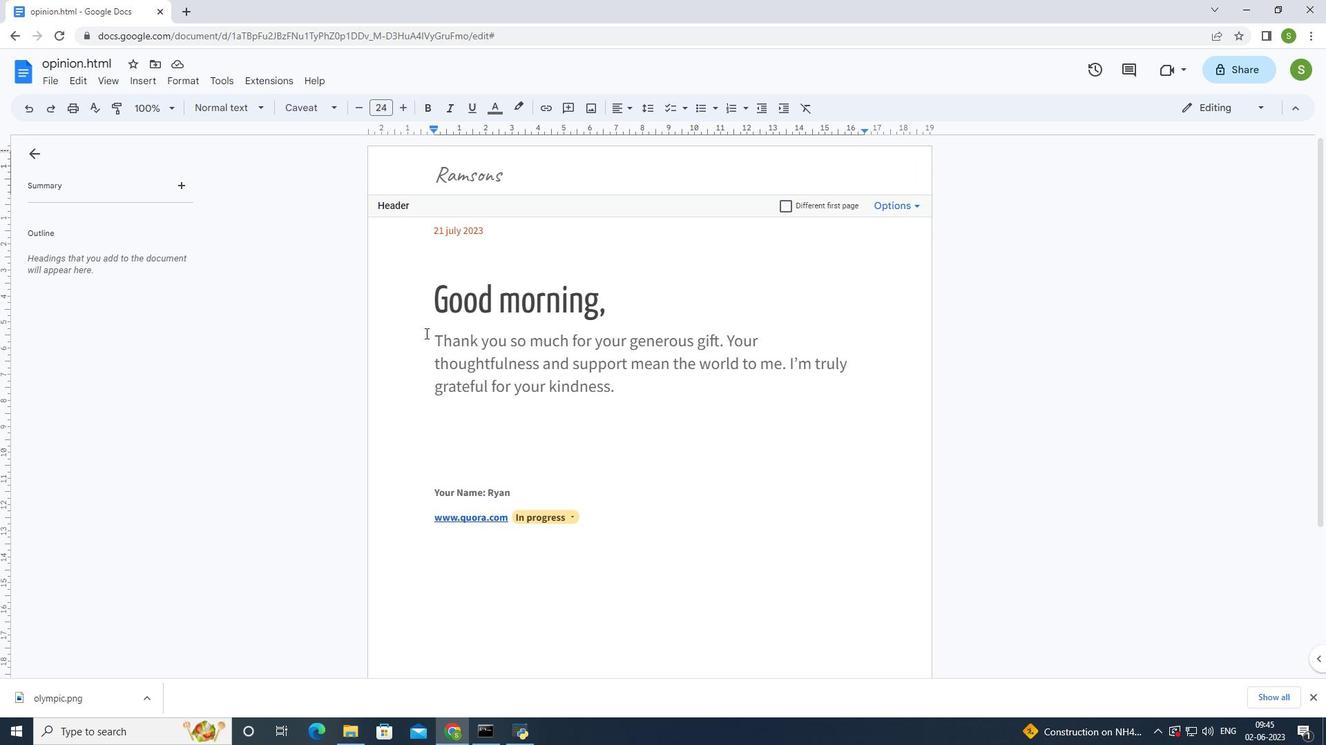 
Action: Mouse pressed left at (429, 336)
Screenshot: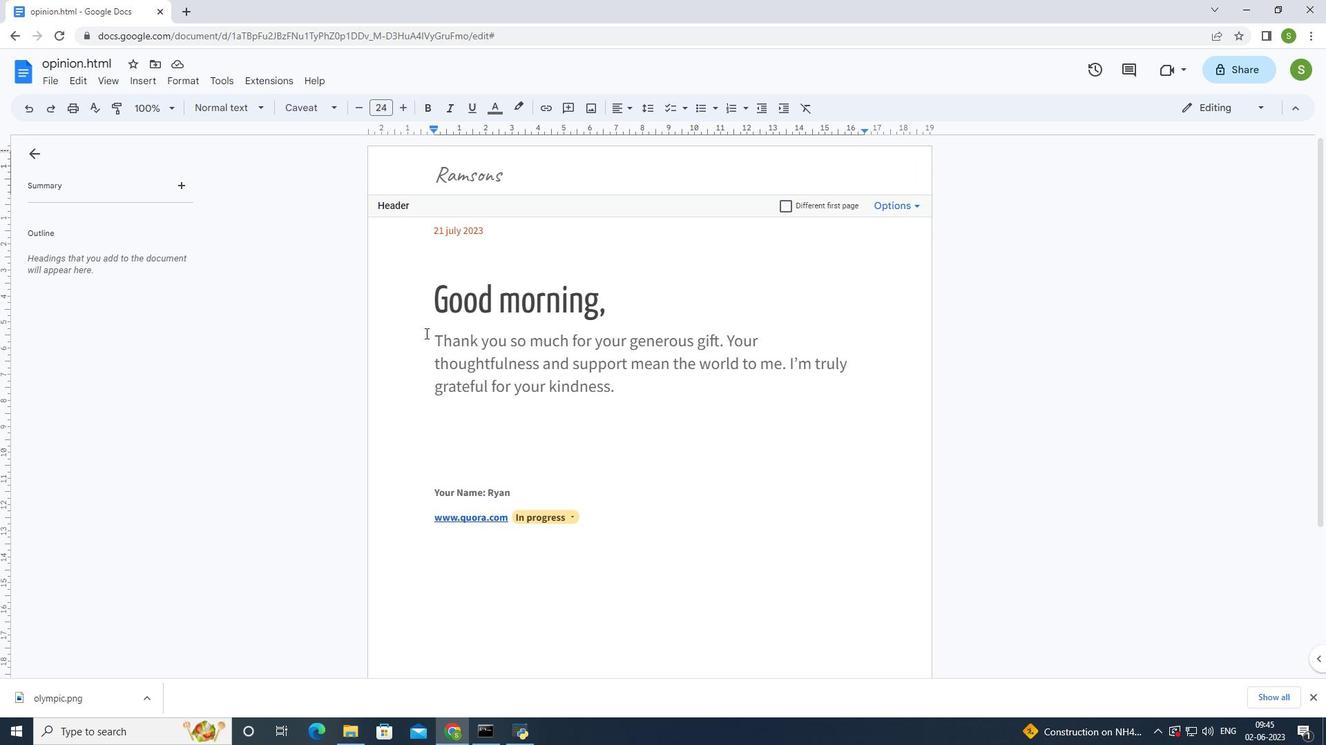 
Action: Mouse moved to (645, 105)
Screenshot: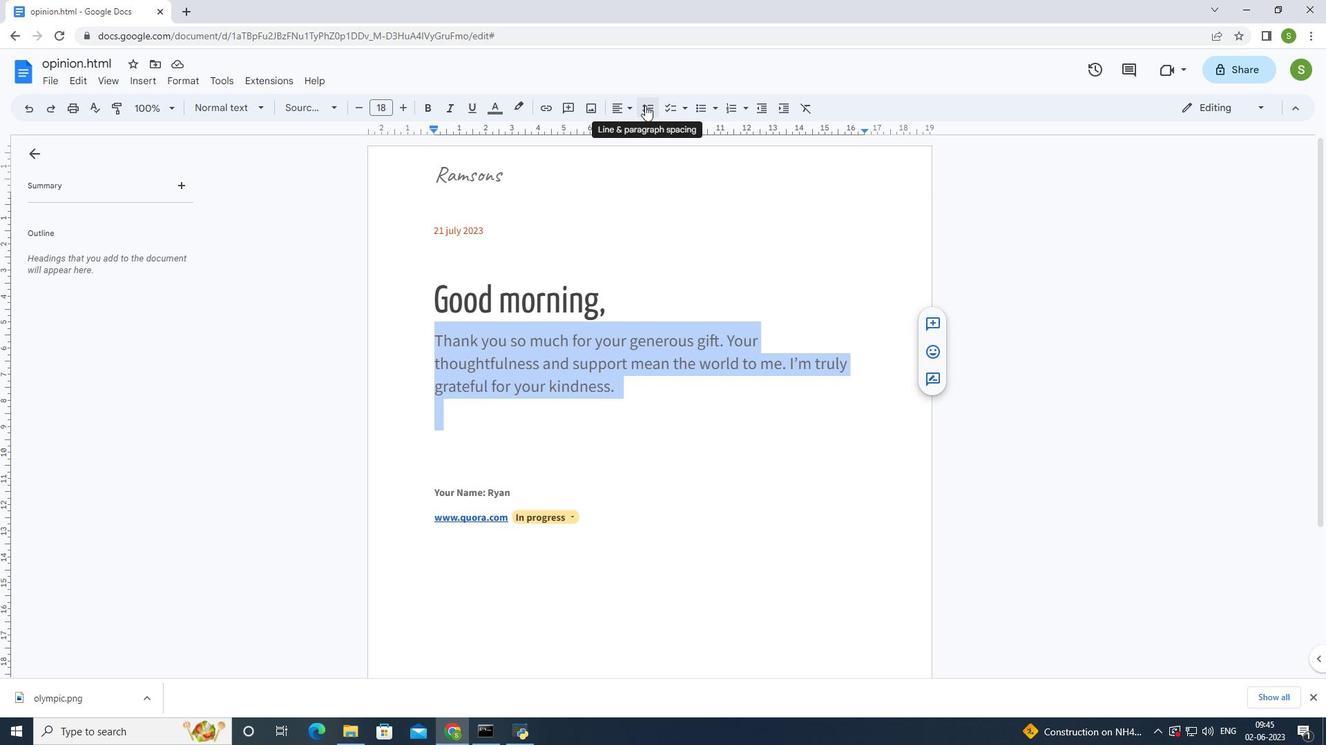 
Action: Mouse pressed left at (645, 105)
Screenshot: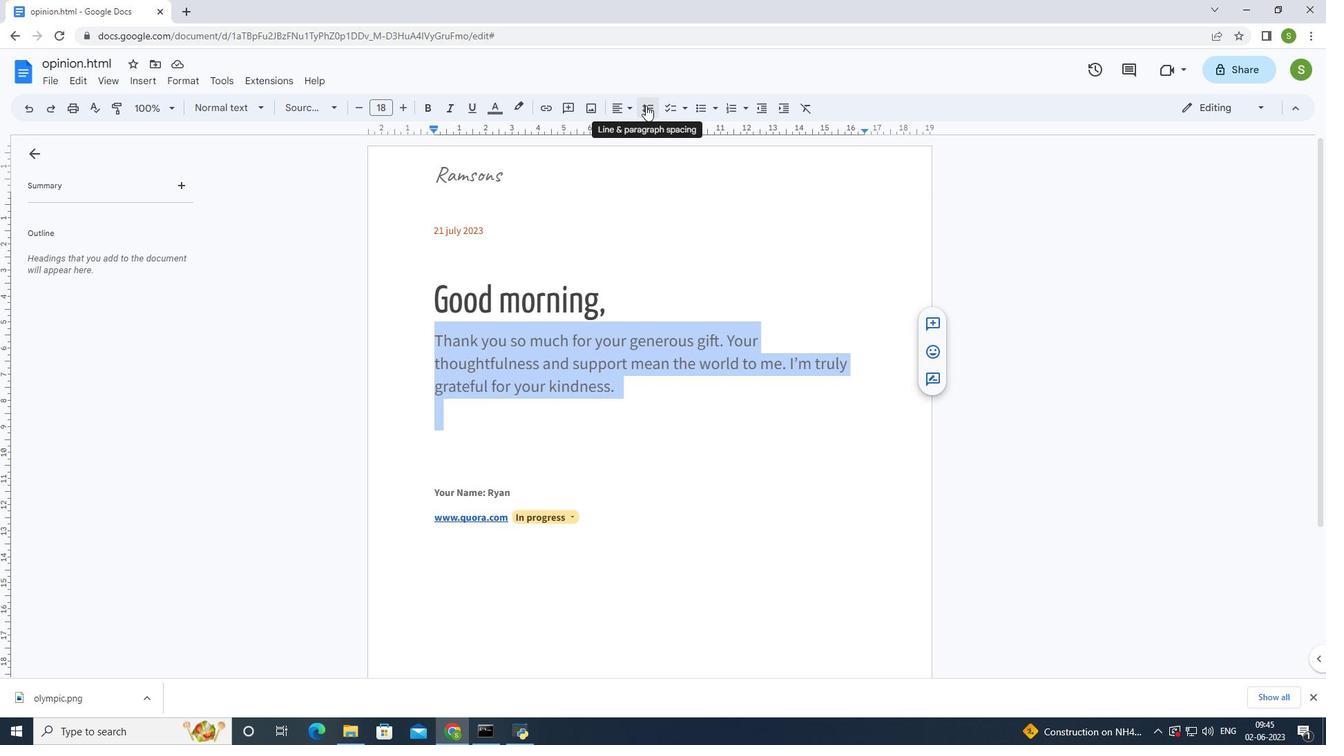 
Action: Mouse moved to (679, 178)
Screenshot: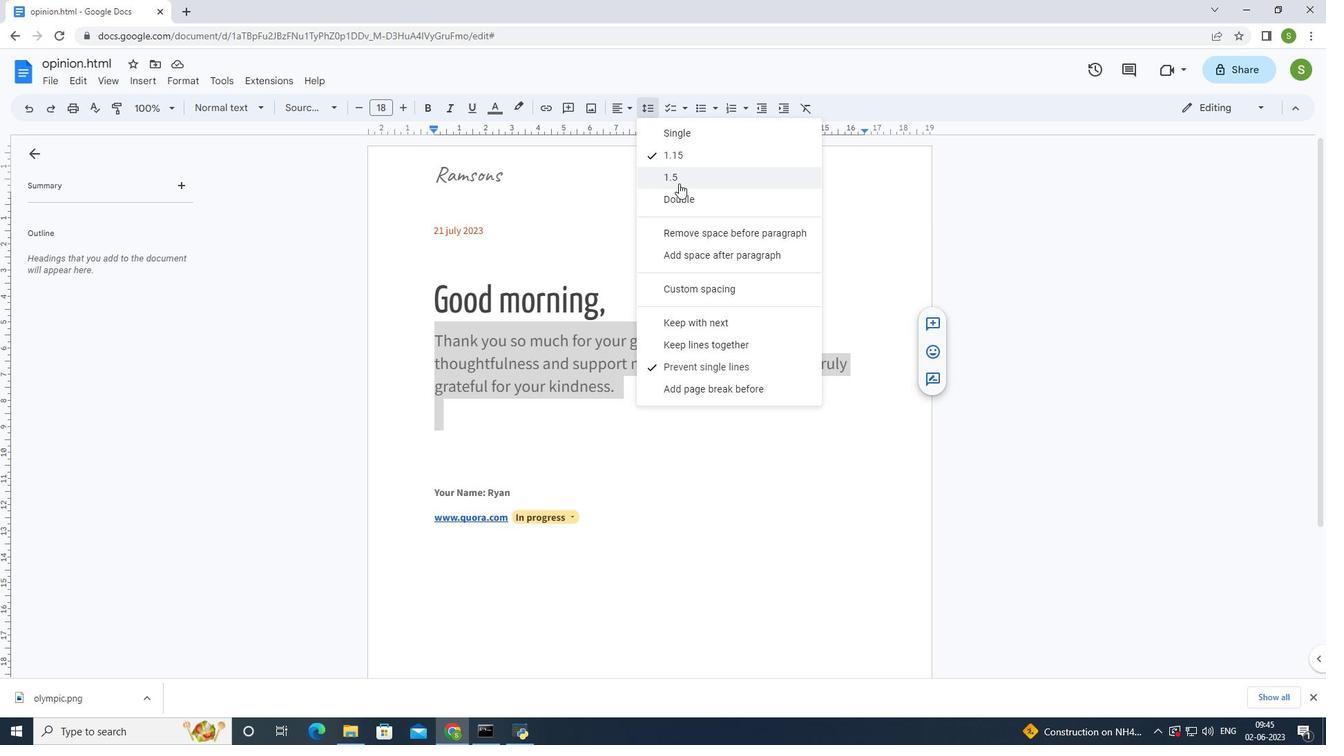 
Action: Mouse pressed left at (679, 178)
Screenshot: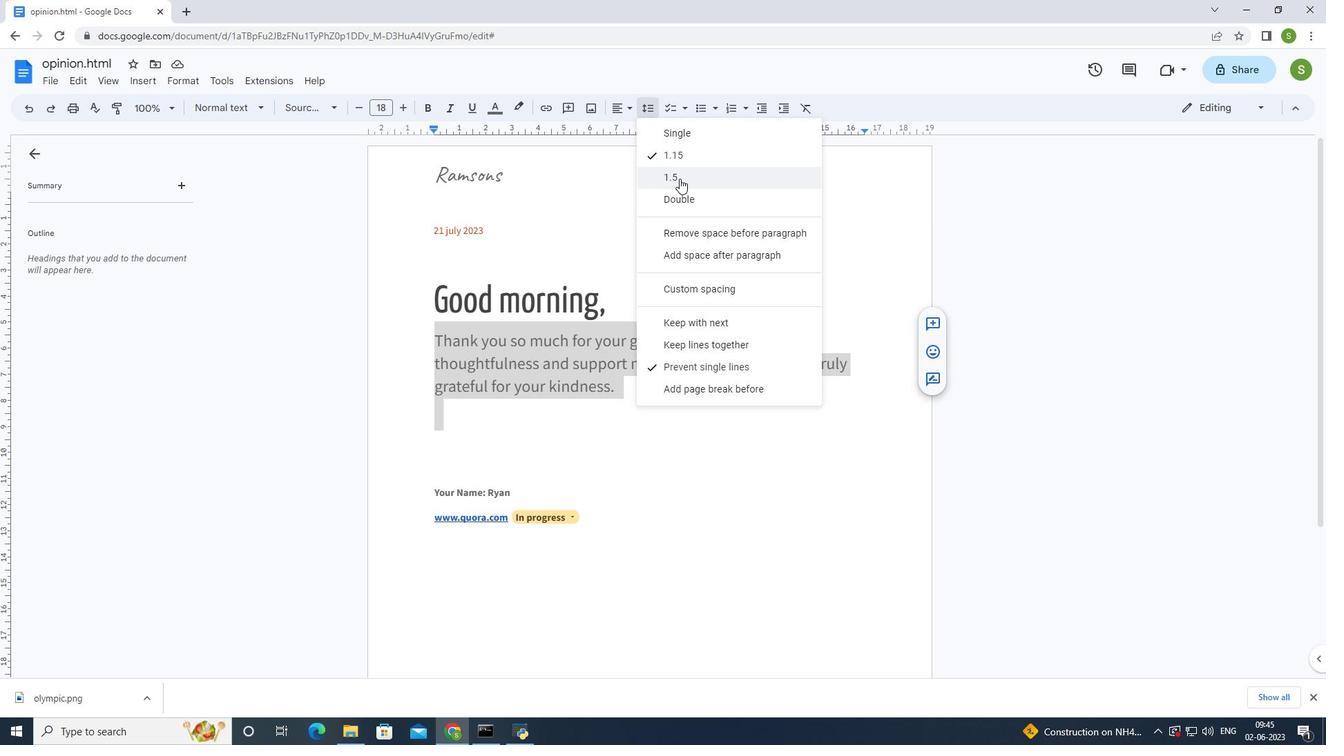 
Action: Mouse moved to (690, 421)
Screenshot: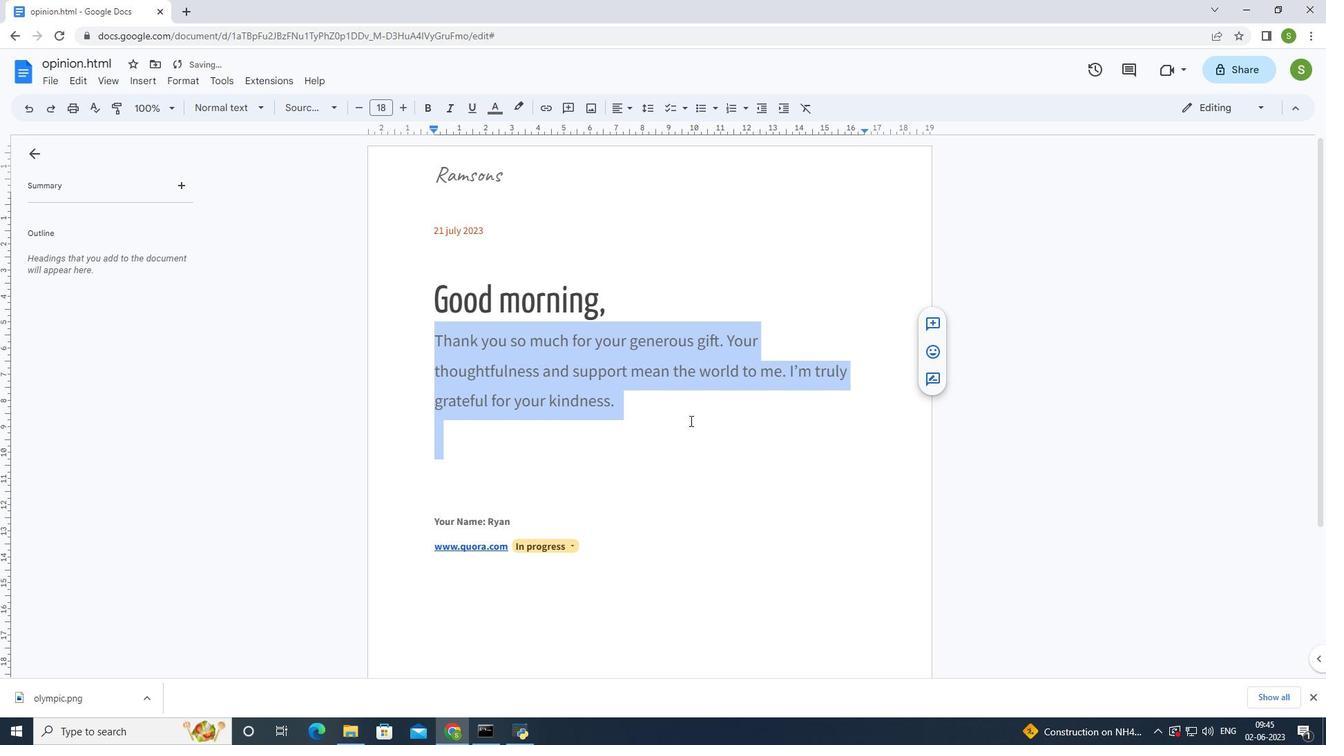 
Action: Mouse pressed left at (690, 421)
Screenshot: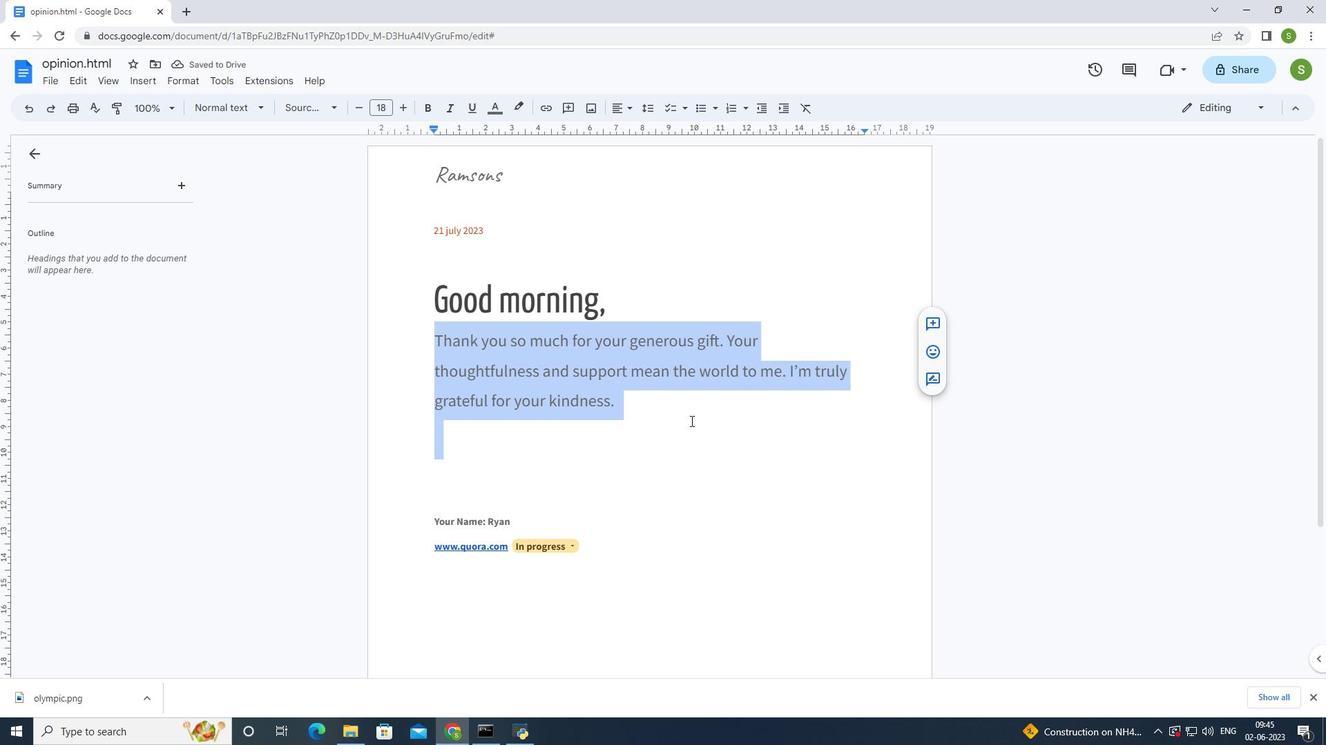 
Action: Mouse moved to (702, 410)
Screenshot: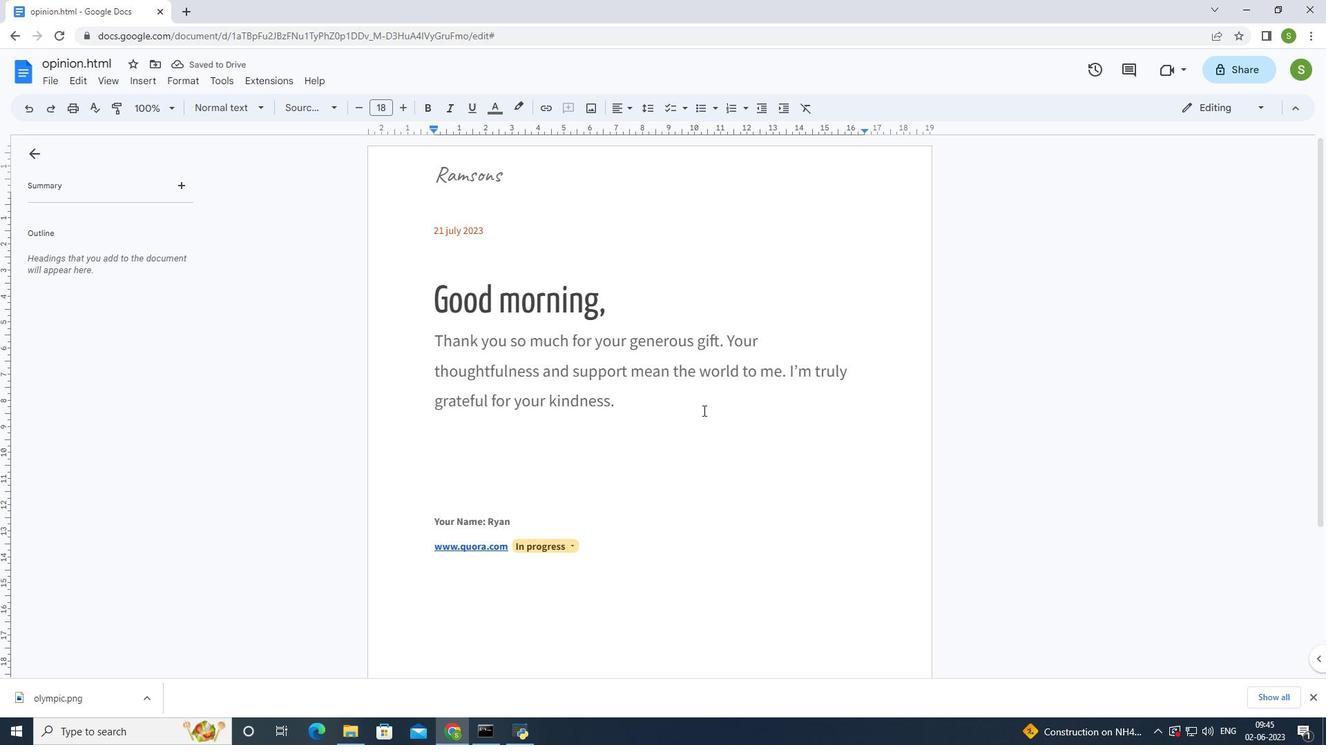 
Action: Key pressed ctrl+S
Screenshot: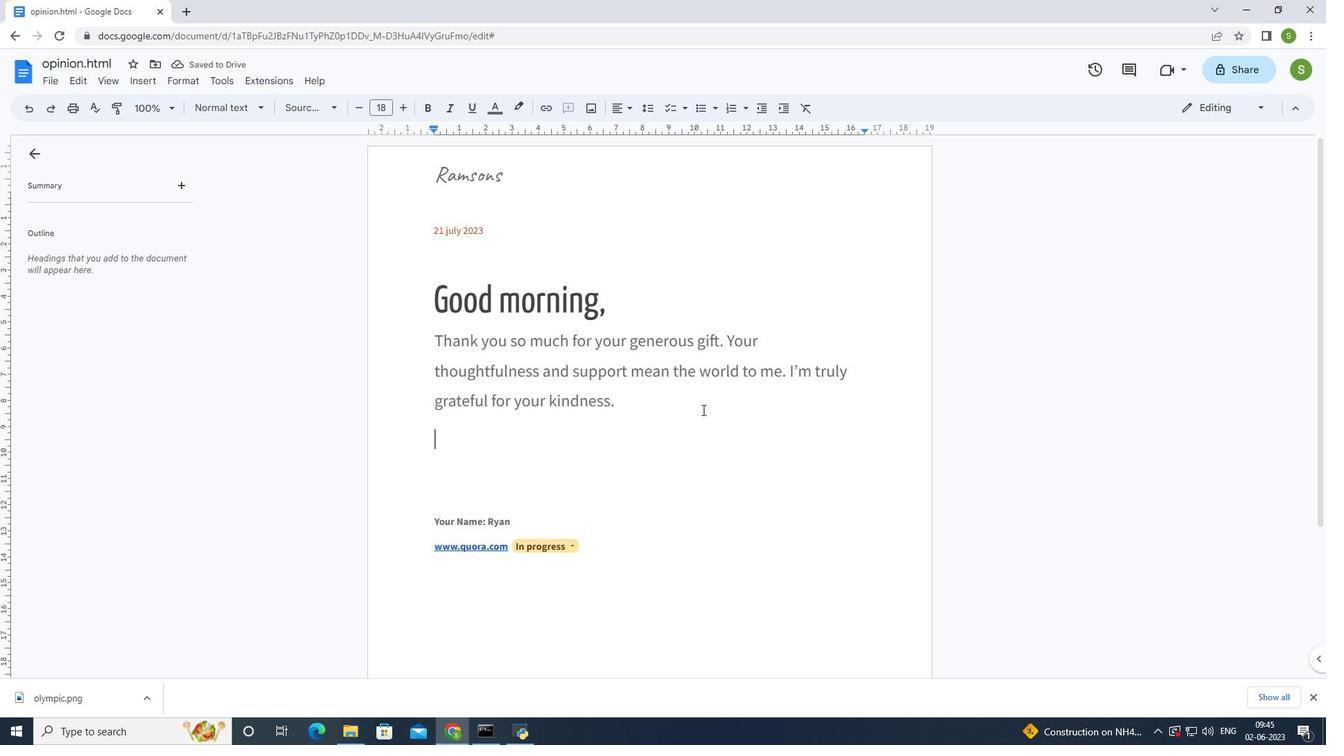 
Action: Mouse moved to (702, 406)
Screenshot: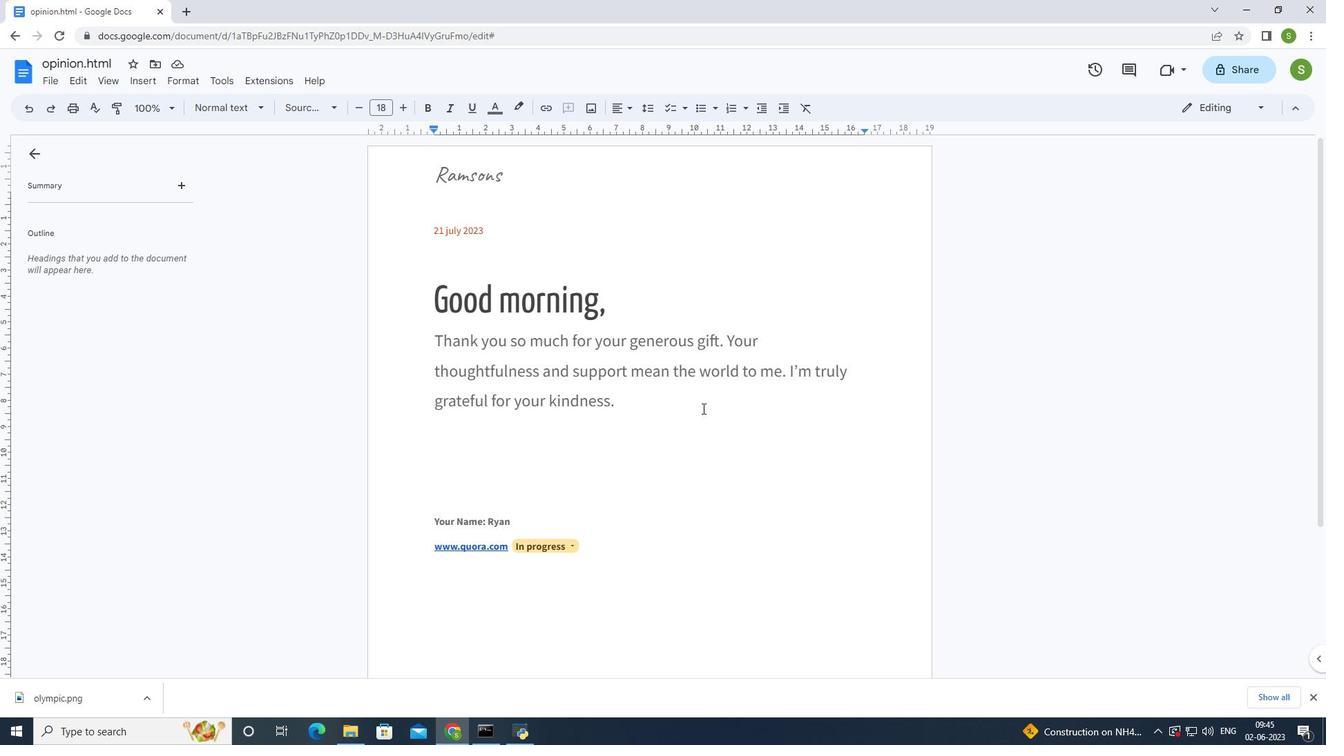 
